 Task: Open Card Operations Management Review in Board Customer Advocacy to Workspace Business Intelligence and Analytics and add a team member Softage.4@softage.net, a label Blue, a checklist Athletic Training, an attachment from your google drive, a color Blue and finally, add a card description 'Research and develop new service offering pricing strategy' and a comment 'We should approach this task with a sense of ownership and personal responsibility for its success.'. Add a start date 'Jan 08, 1900' with a due date 'Jan 15, 1900'
Action: Mouse moved to (64, 323)
Screenshot: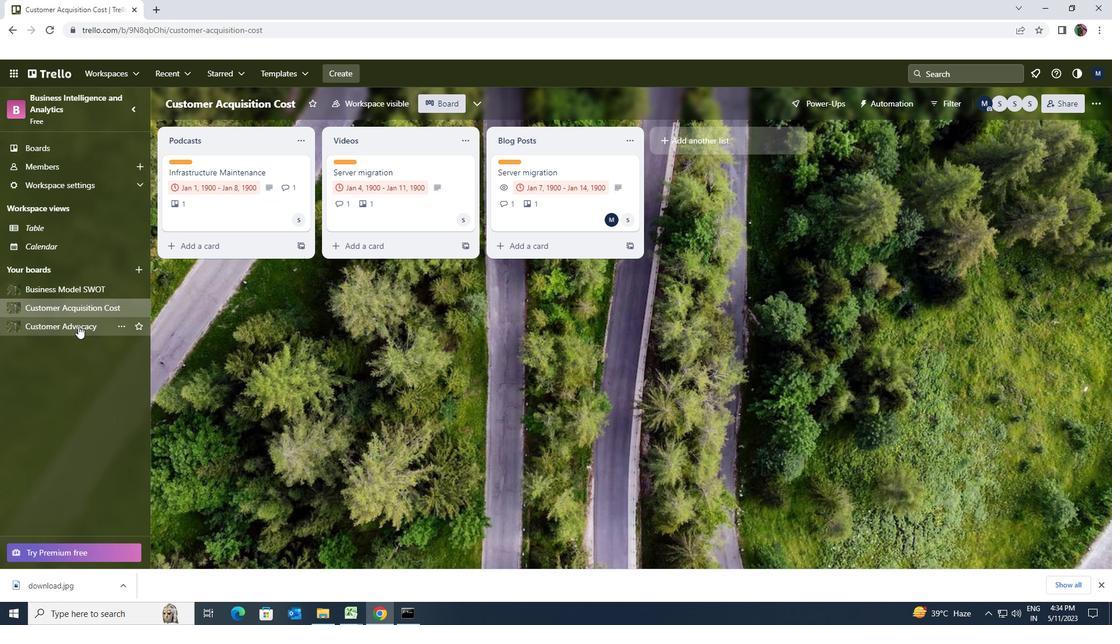 
Action: Mouse pressed left at (64, 323)
Screenshot: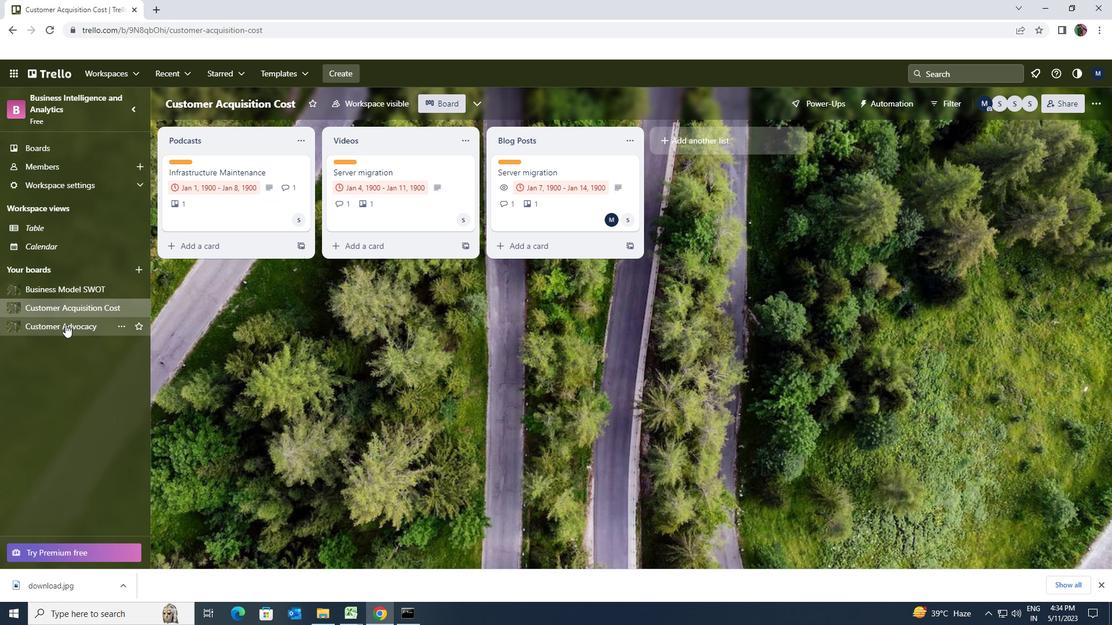 
Action: Mouse moved to (549, 163)
Screenshot: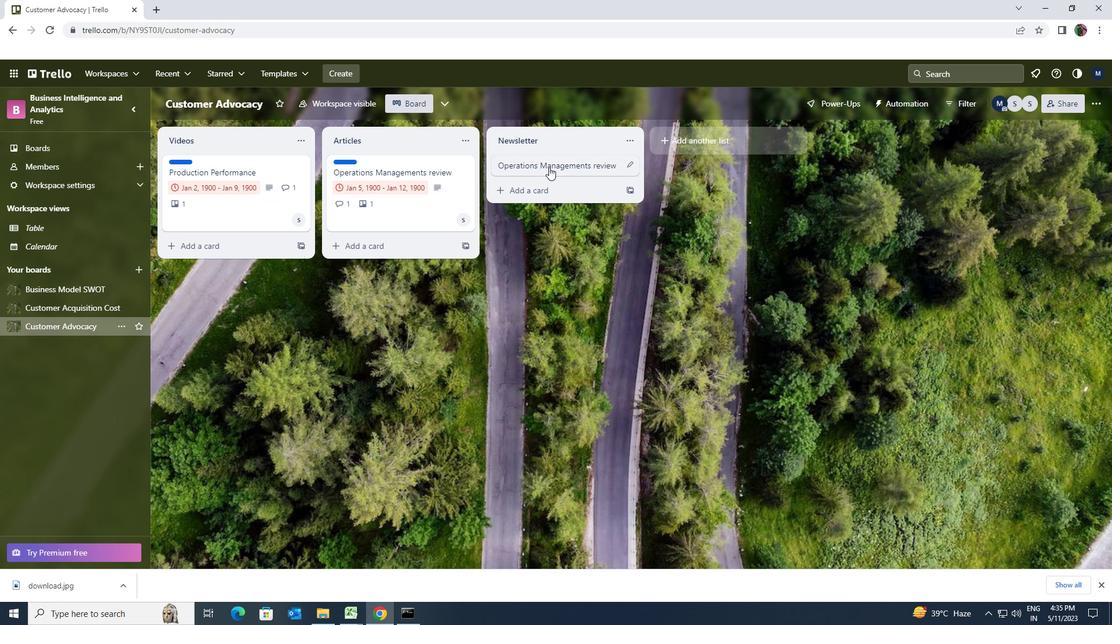 
Action: Mouse pressed left at (549, 163)
Screenshot: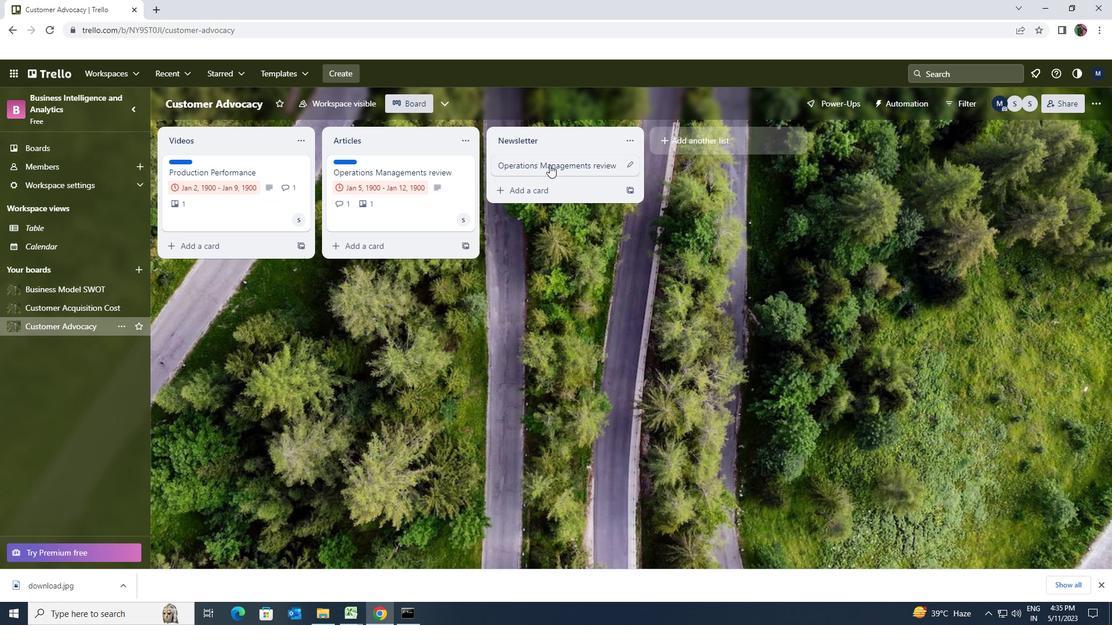 
Action: Mouse moved to (550, 165)
Screenshot: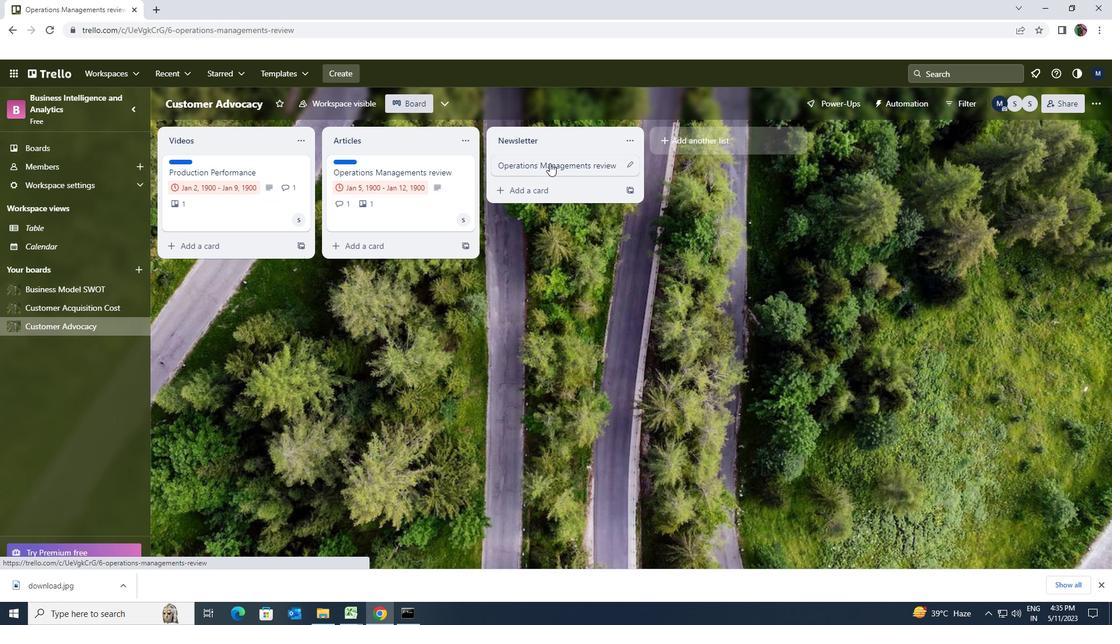 
Action: Mouse pressed left at (550, 165)
Screenshot: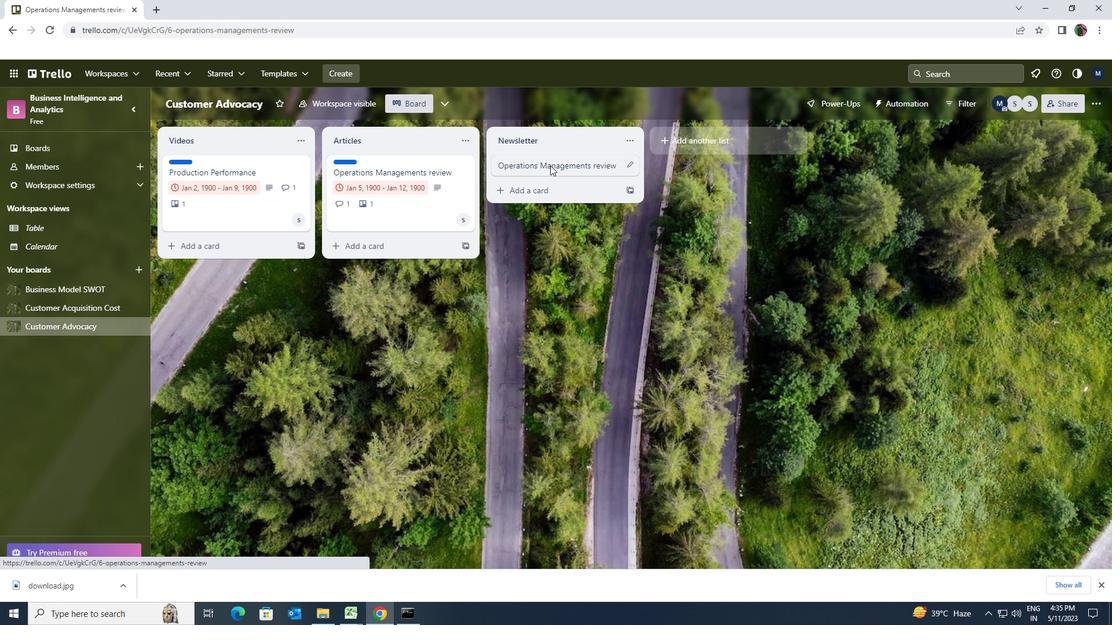 
Action: Mouse moved to (683, 204)
Screenshot: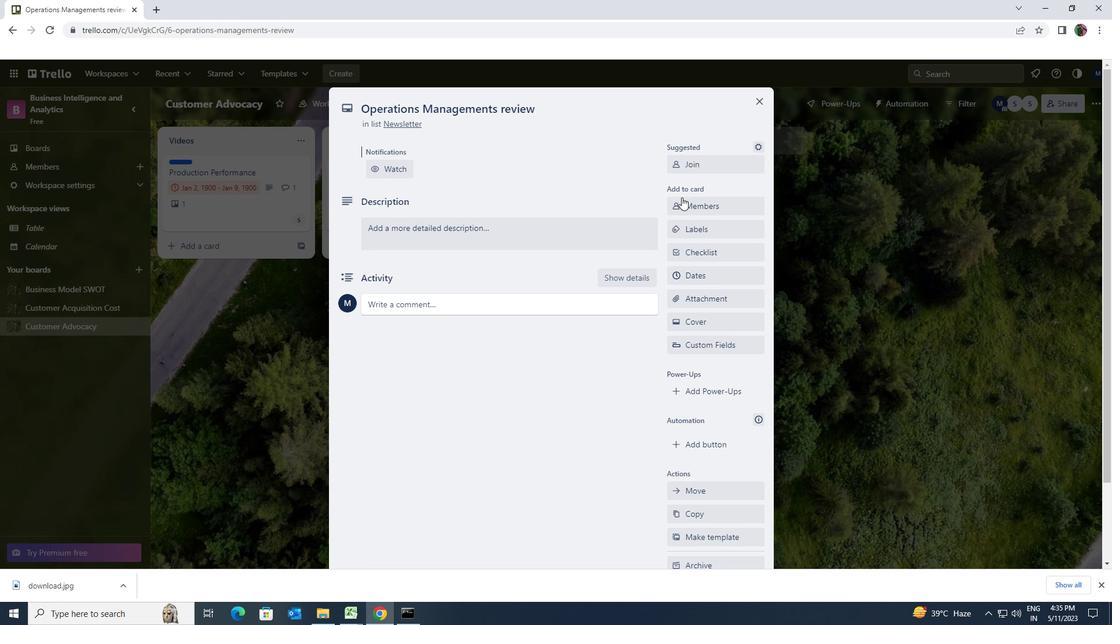 
Action: Mouse pressed left at (683, 204)
Screenshot: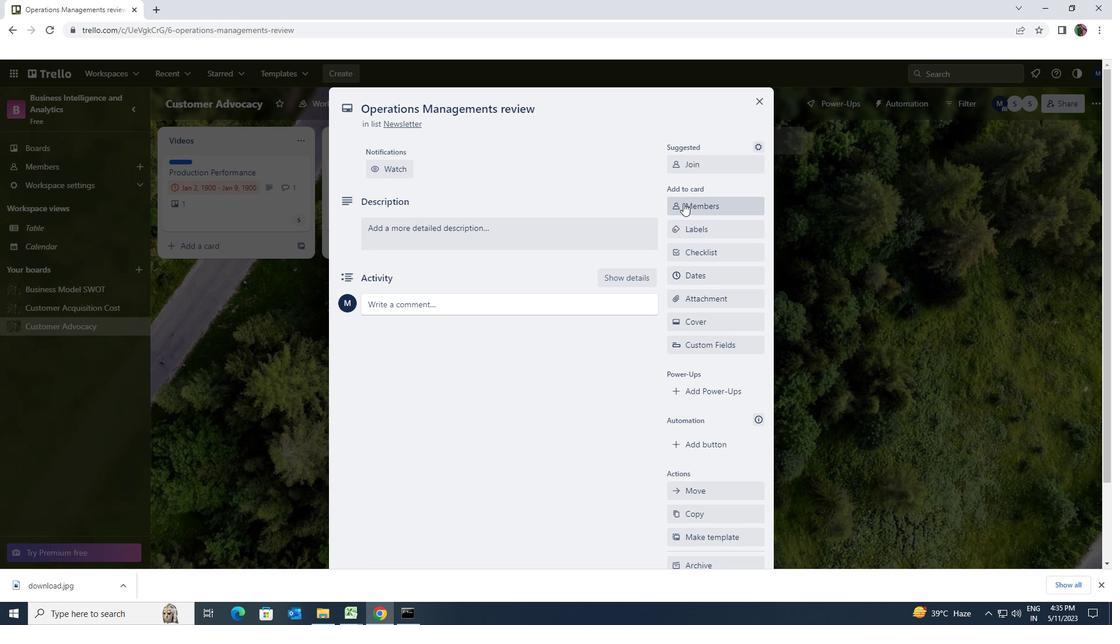 
Action: Mouse moved to (704, 258)
Screenshot: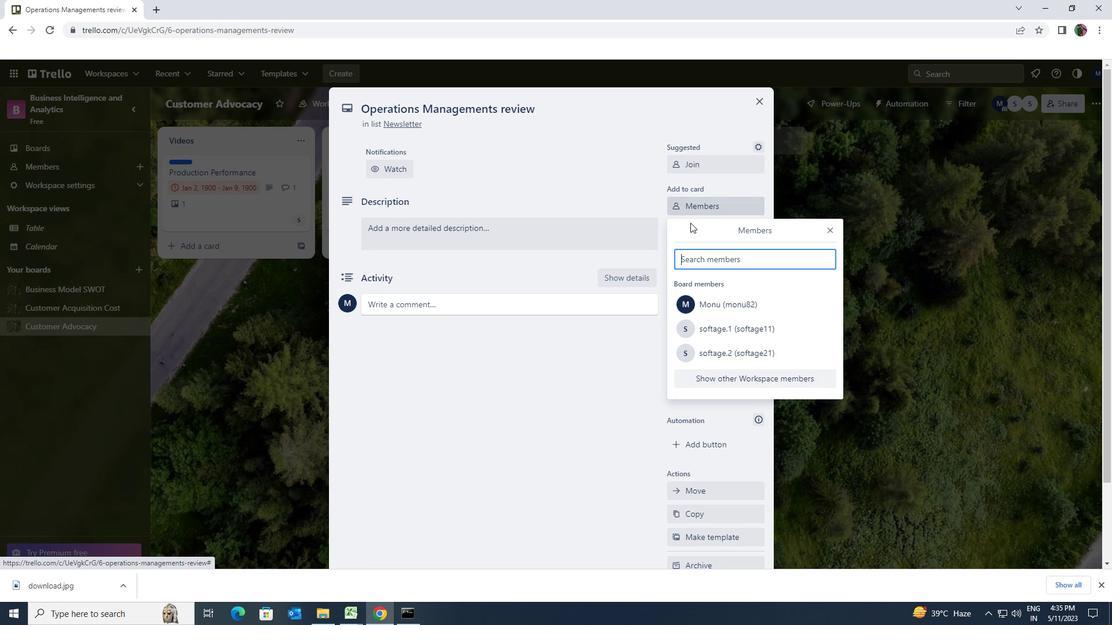 
Action: Mouse pressed left at (704, 258)
Screenshot: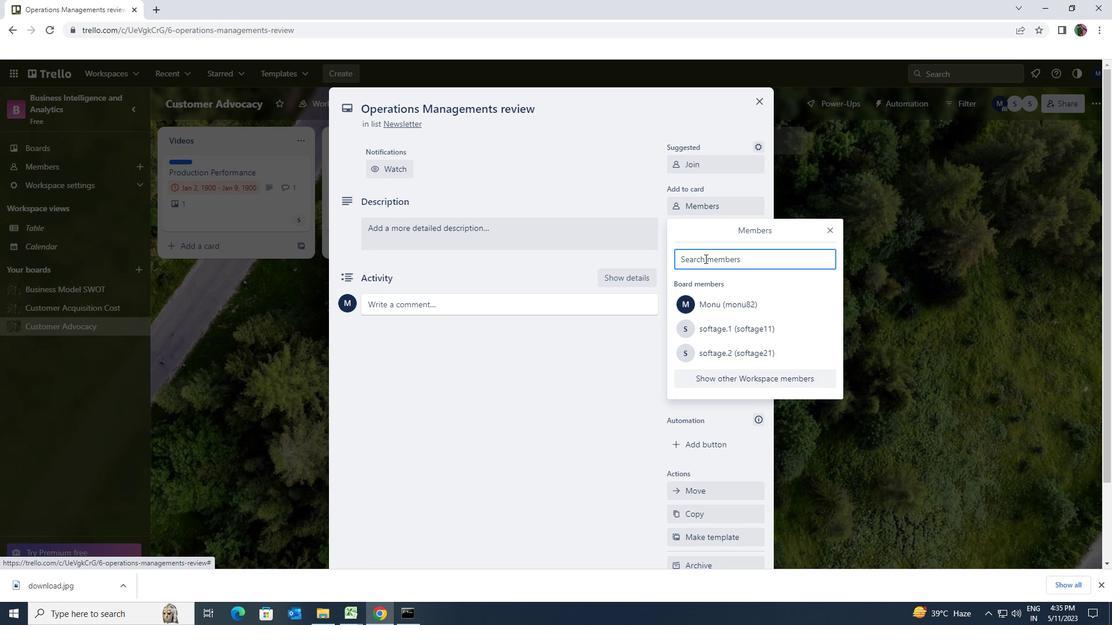 
Action: Key pressed softage.4<Key.shift>@SOFTAGE.NET
Screenshot: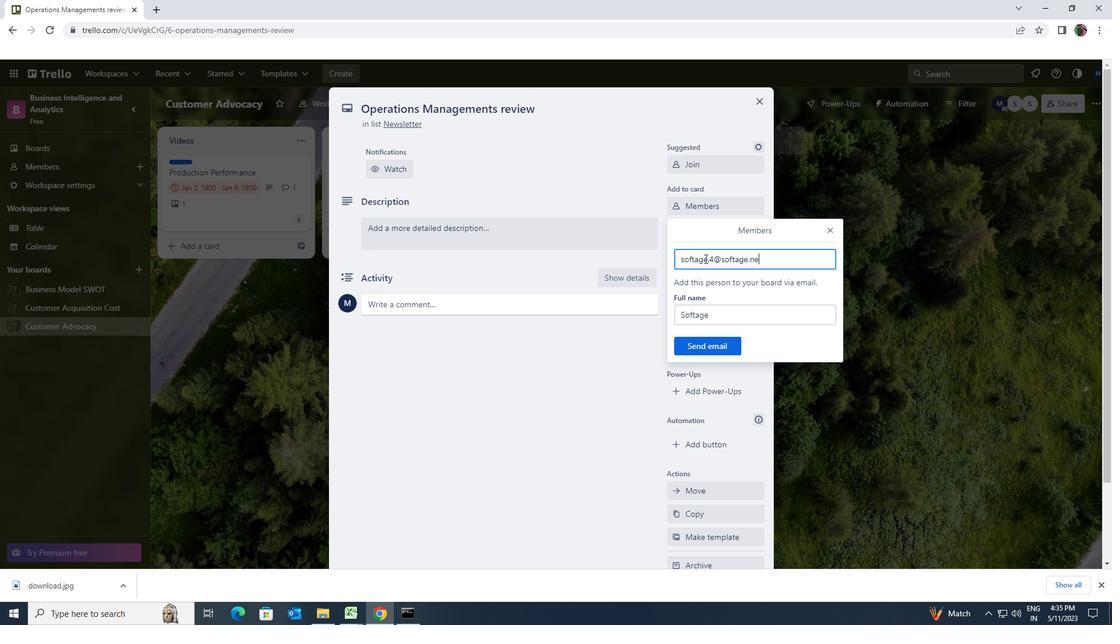 
Action: Mouse moved to (714, 340)
Screenshot: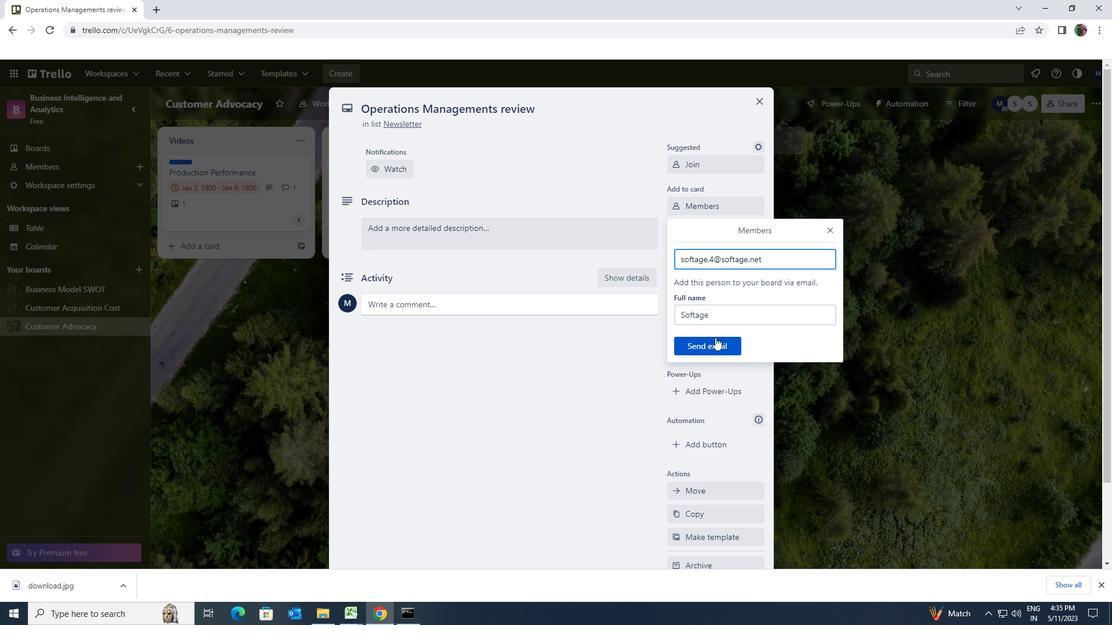 
Action: Mouse pressed left at (714, 340)
Screenshot: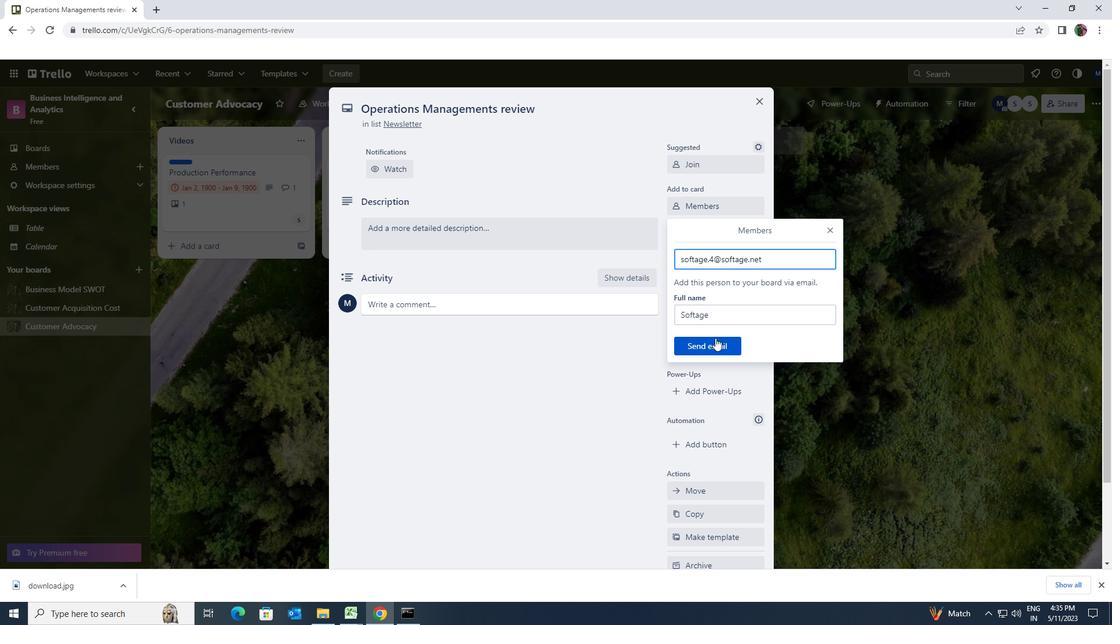 
Action: Mouse moved to (716, 225)
Screenshot: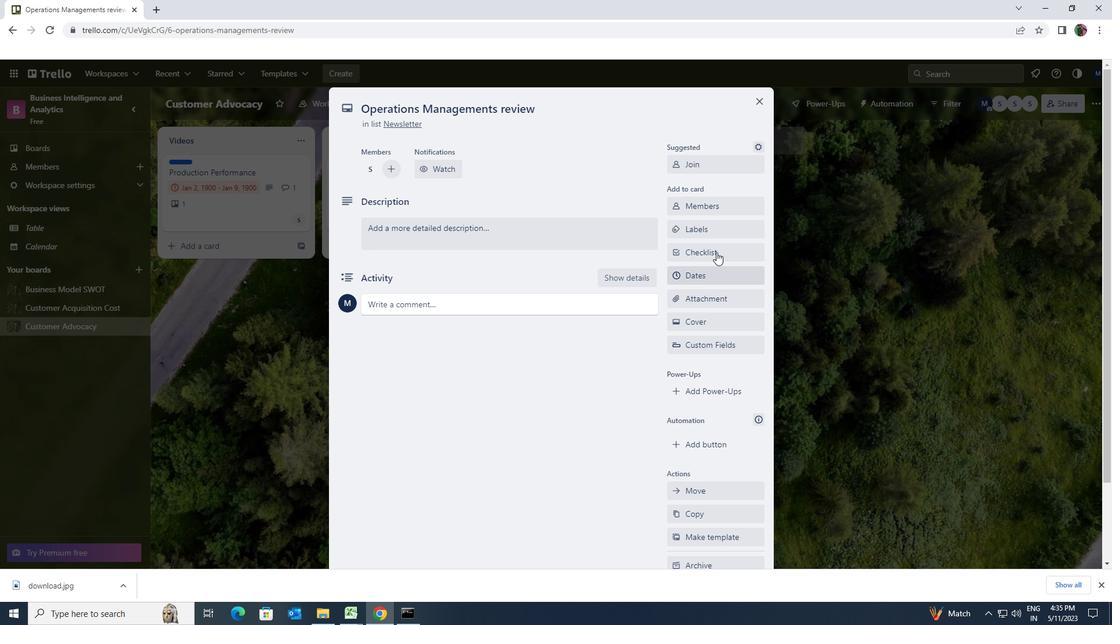 
Action: Mouse pressed left at (716, 225)
Screenshot: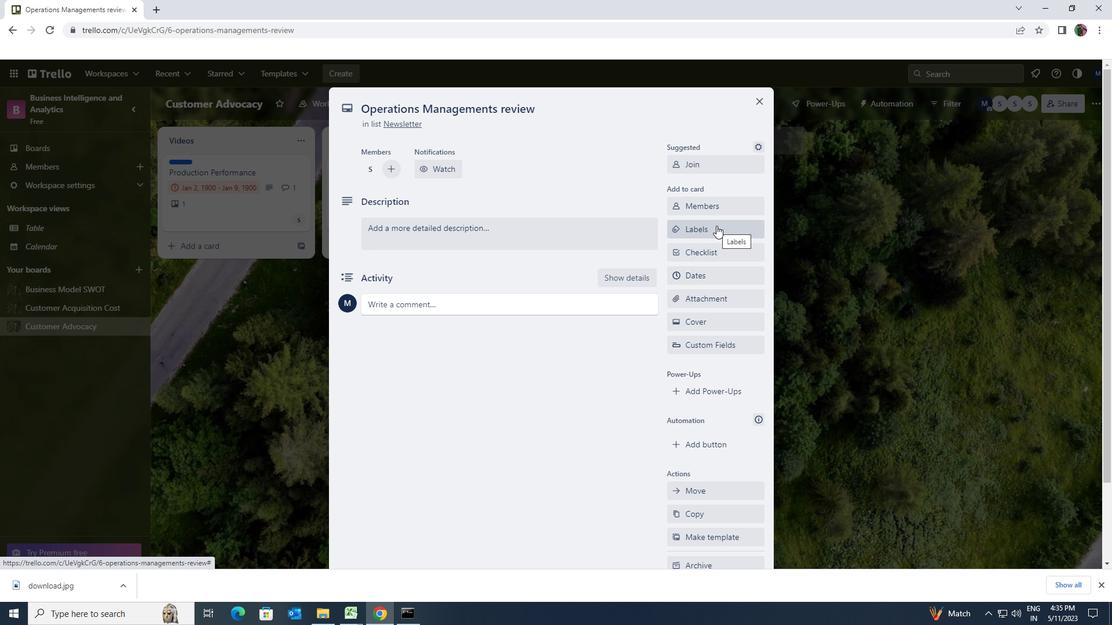 
Action: Mouse moved to (732, 469)
Screenshot: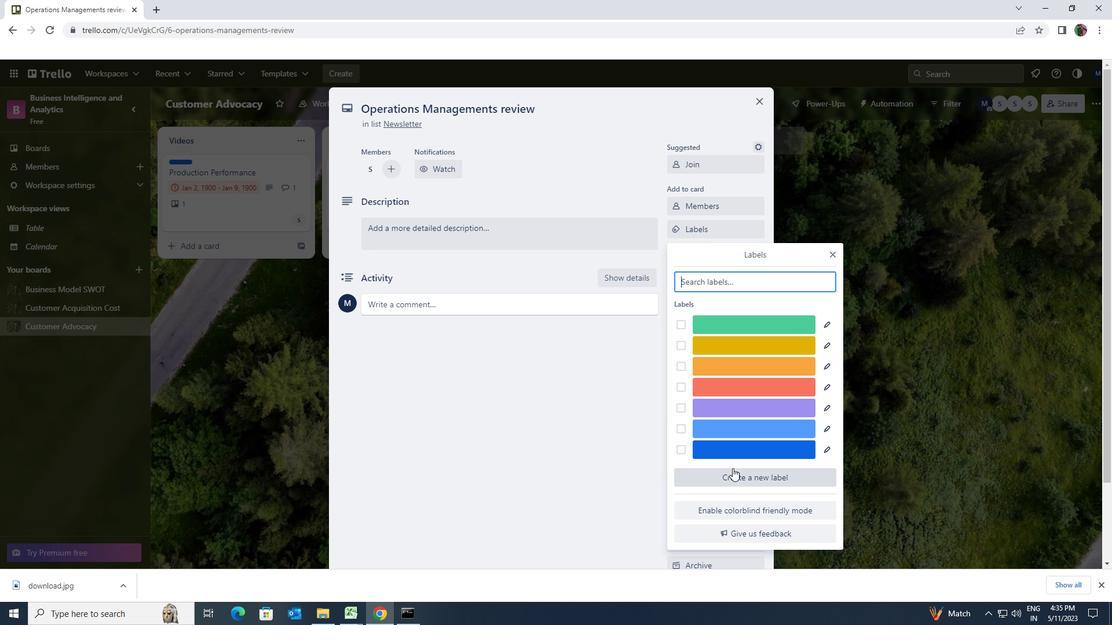 
Action: Mouse pressed left at (732, 469)
Screenshot: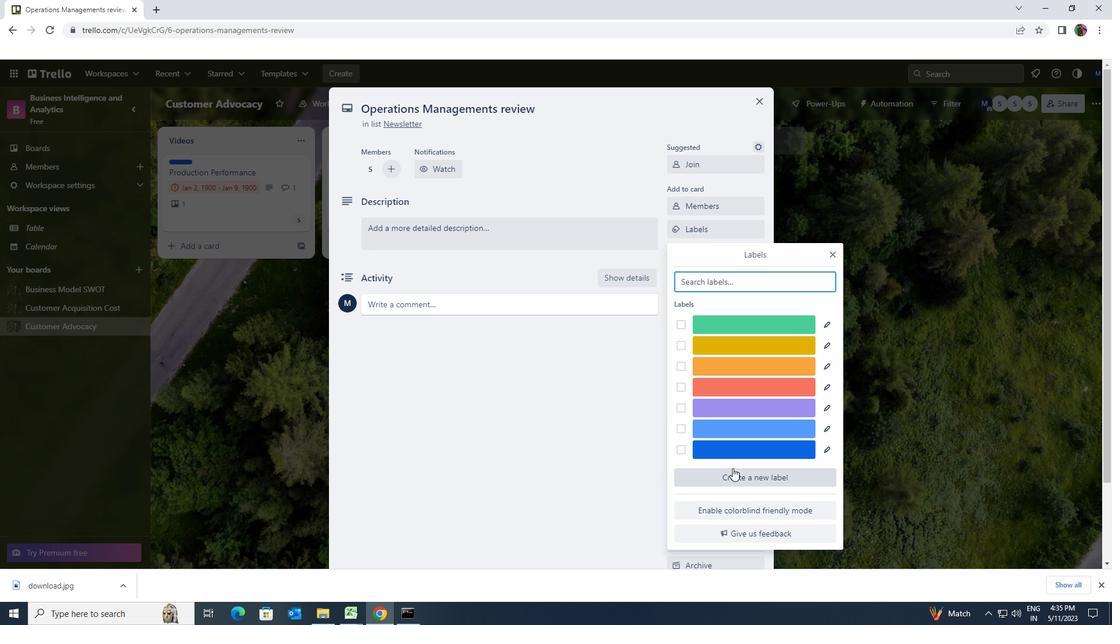 
Action: Mouse moved to (689, 350)
Screenshot: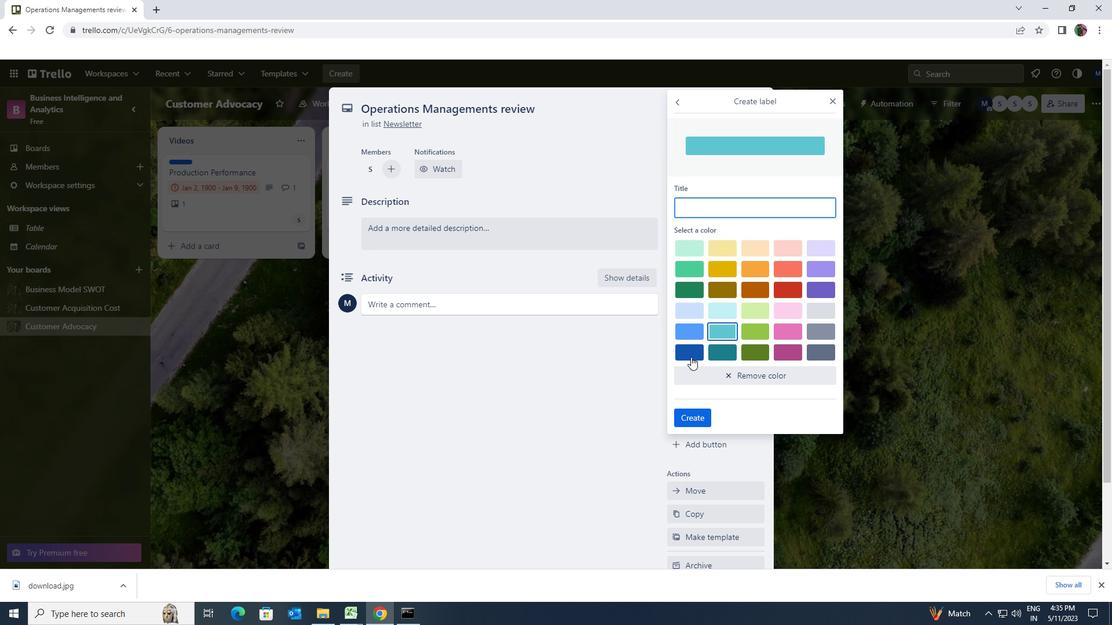 
Action: Mouse pressed left at (689, 350)
Screenshot: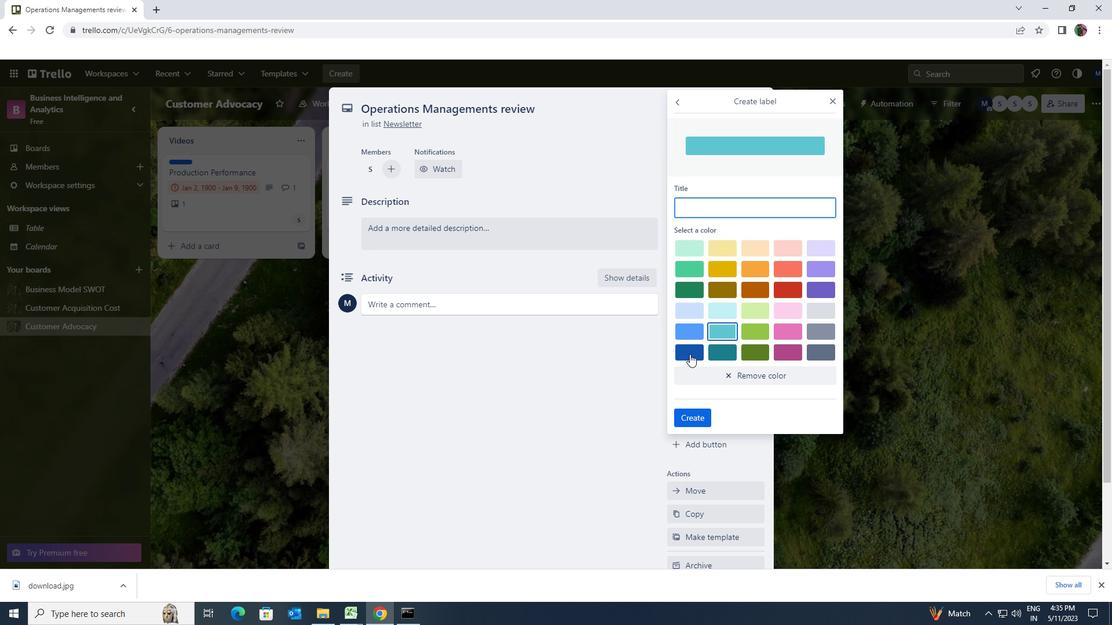 
Action: Mouse moved to (692, 415)
Screenshot: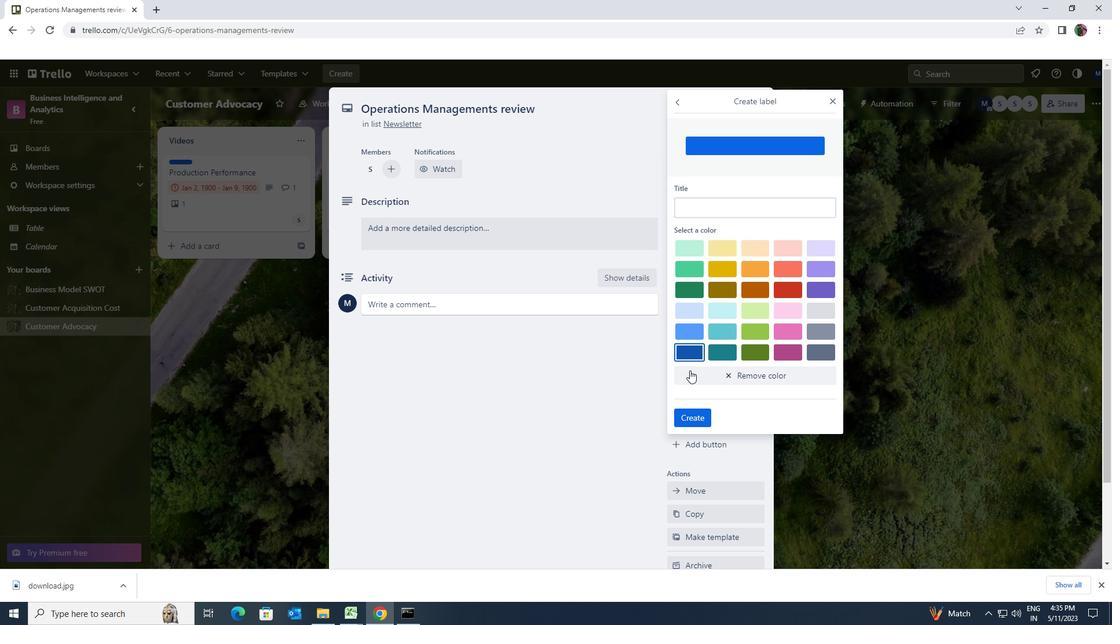 
Action: Mouse pressed left at (692, 415)
Screenshot: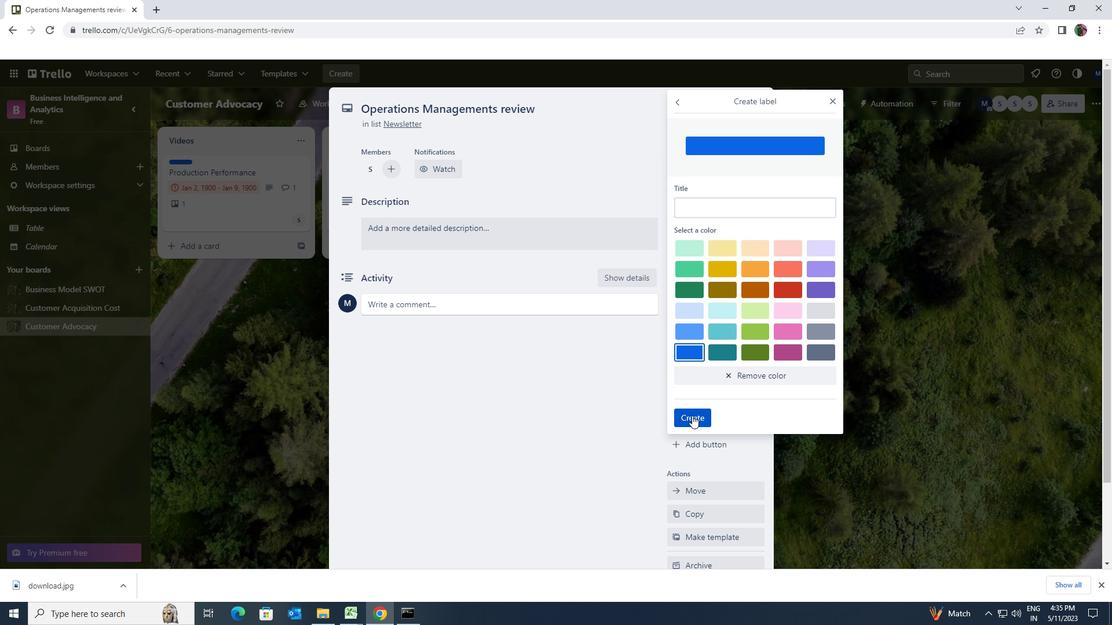 
Action: Mouse moved to (828, 251)
Screenshot: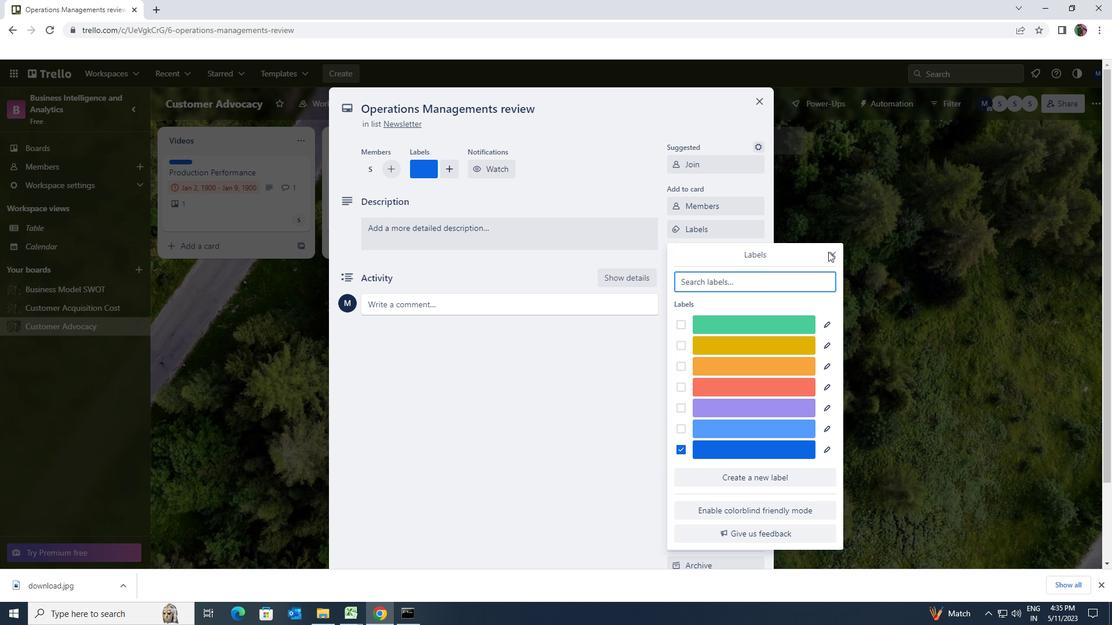 
Action: Mouse pressed left at (828, 251)
Screenshot: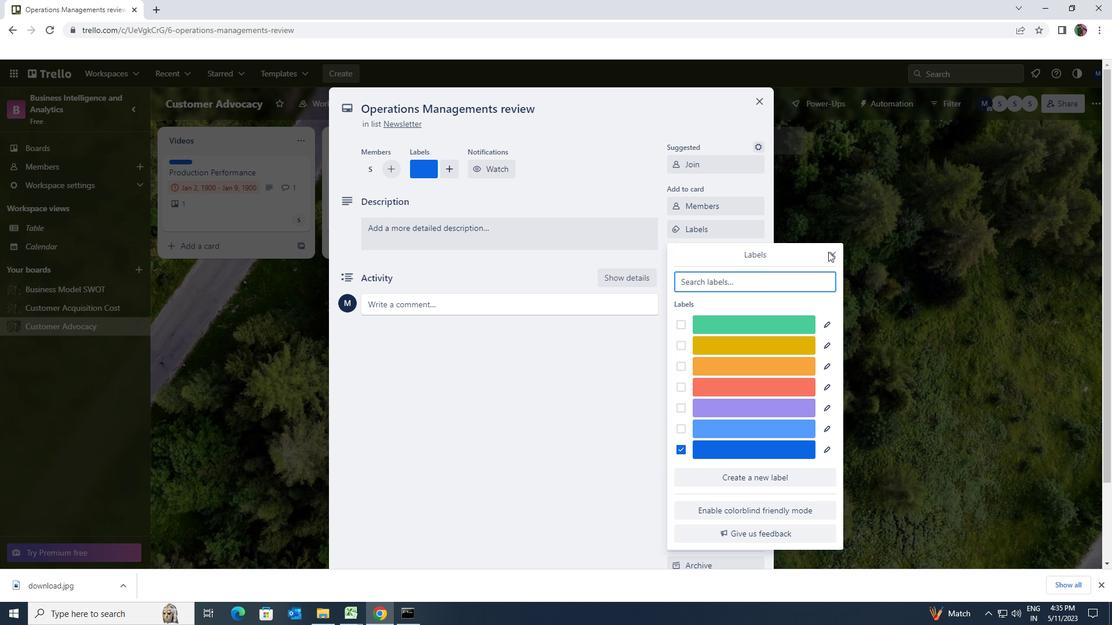 
Action: Mouse moved to (829, 256)
Screenshot: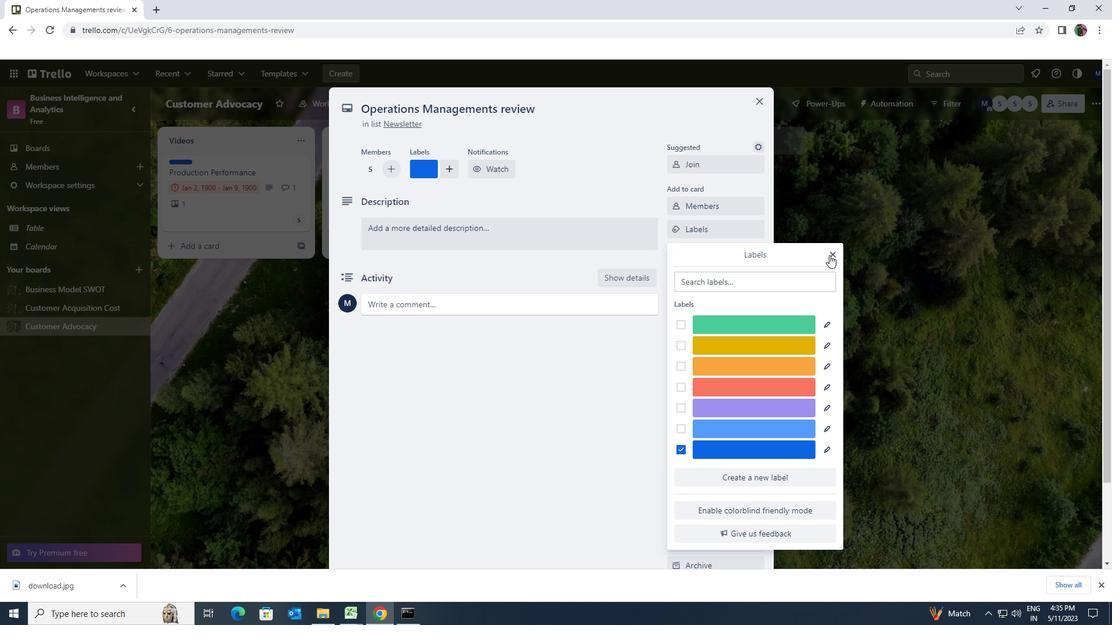 
Action: Mouse pressed left at (829, 256)
Screenshot: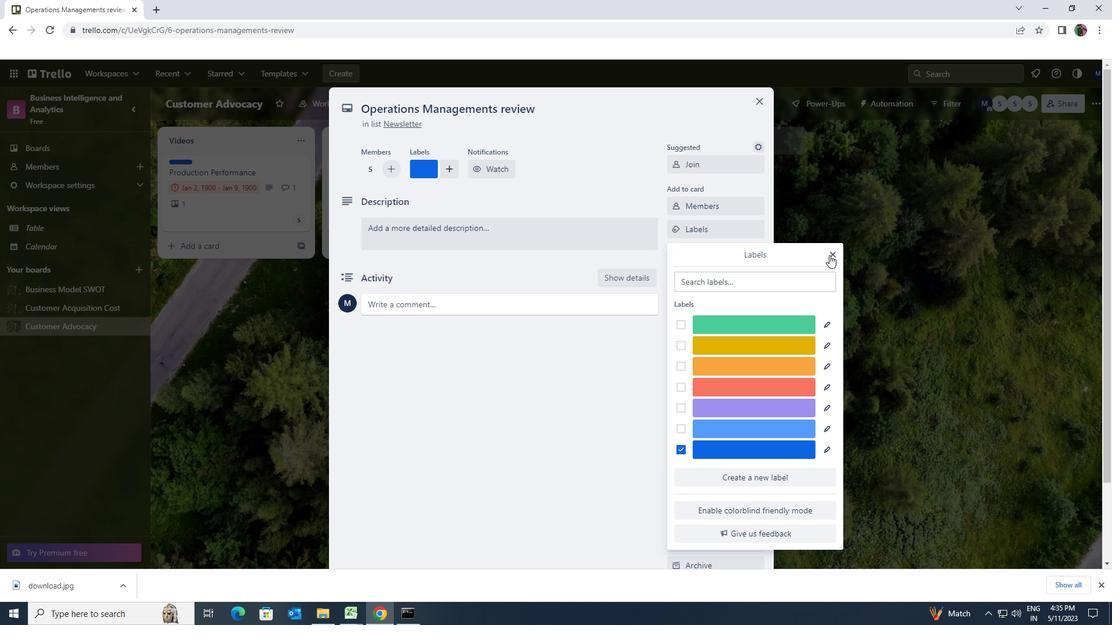 
Action: Mouse moved to (746, 253)
Screenshot: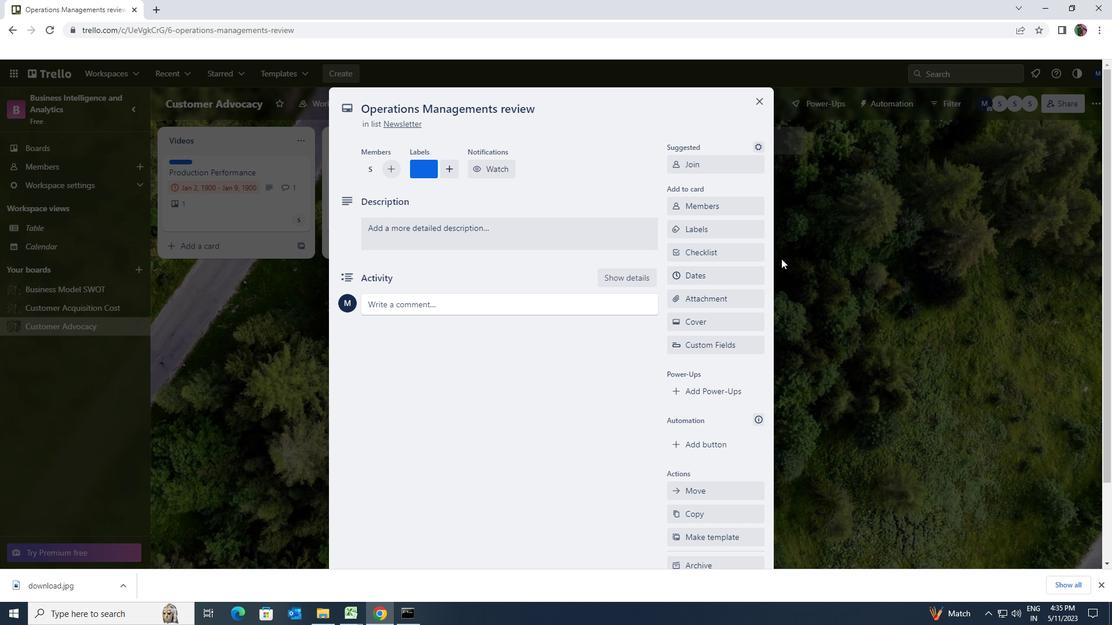 
Action: Mouse pressed left at (746, 253)
Screenshot: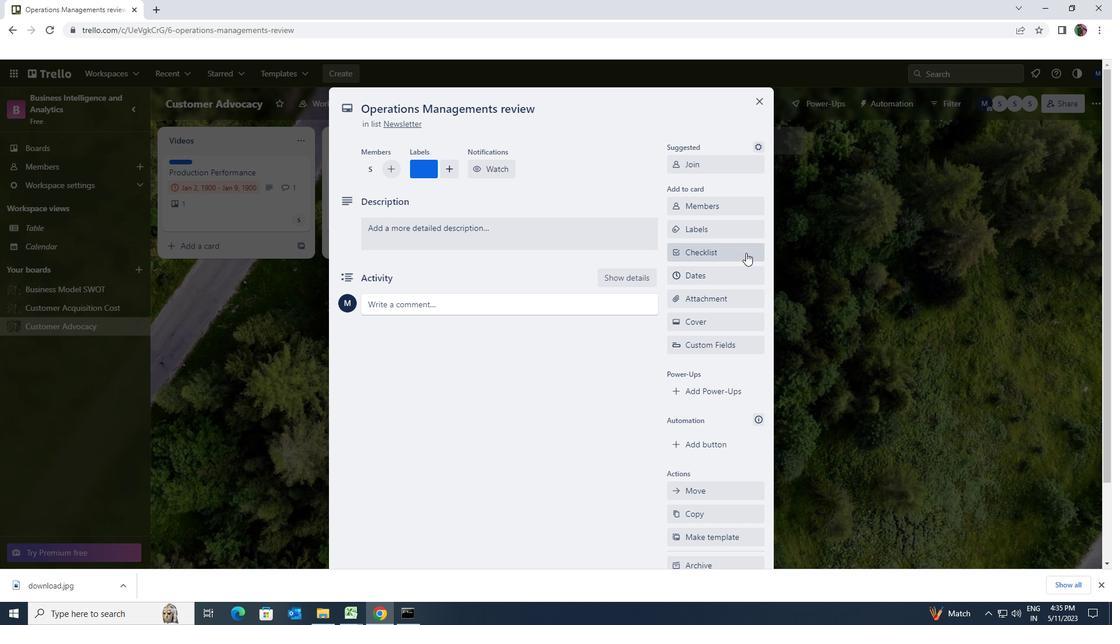 
Action: Key pressed <Key.shift><Key.shift>ATHLETIC<Key.space><Key.shift>TRAINING
Screenshot: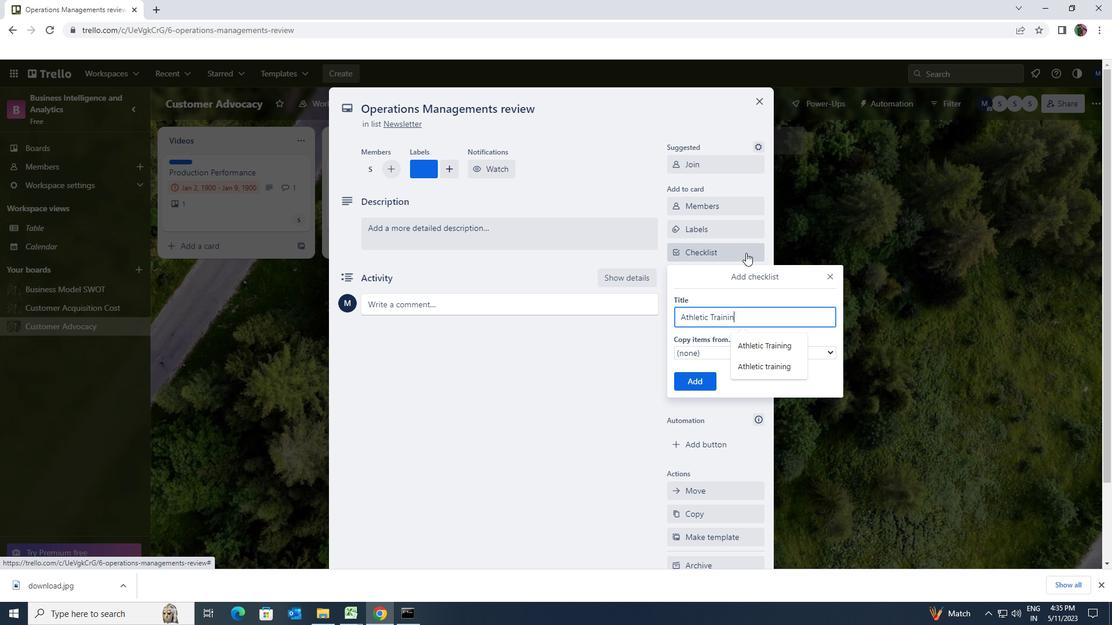 
Action: Mouse moved to (702, 373)
Screenshot: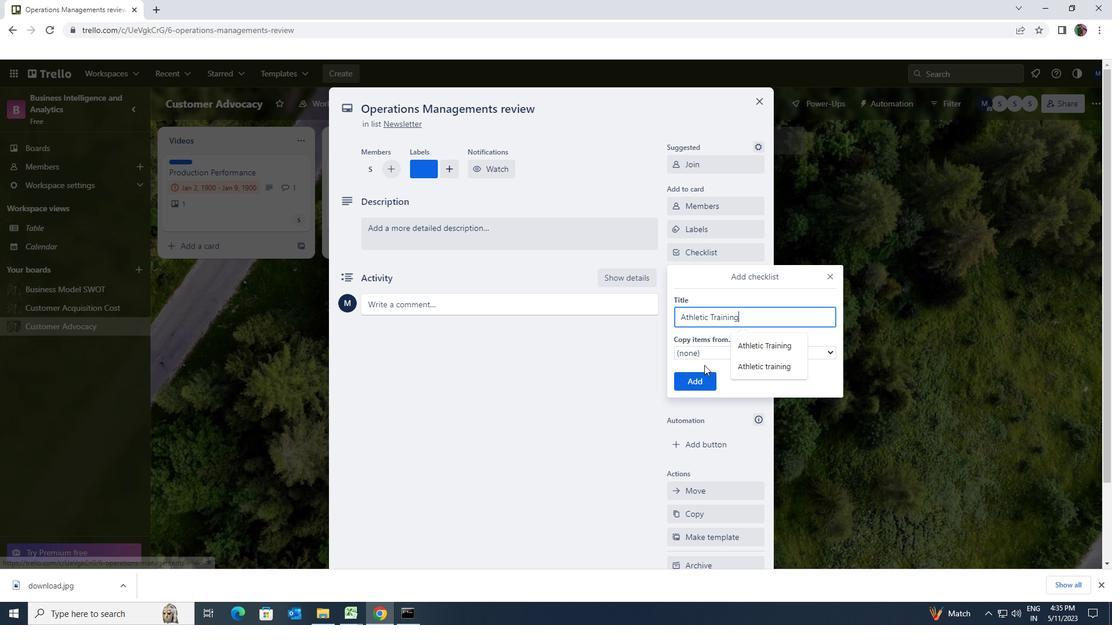 
Action: Mouse pressed left at (702, 373)
Screenshot: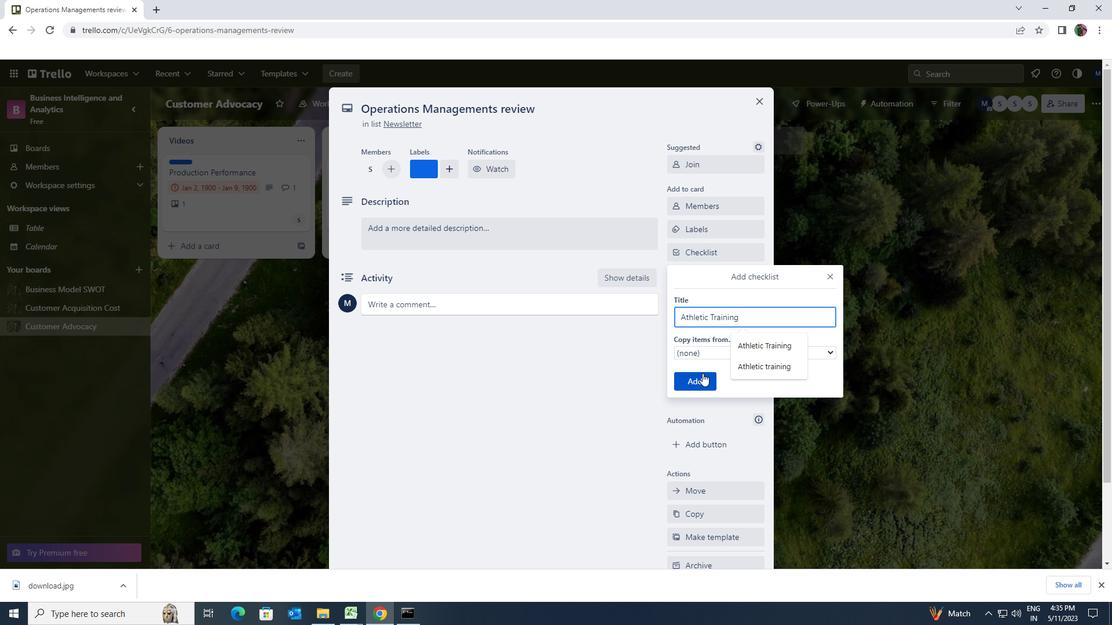 
Action: Mouse moved to (713, 298)
Screenshot: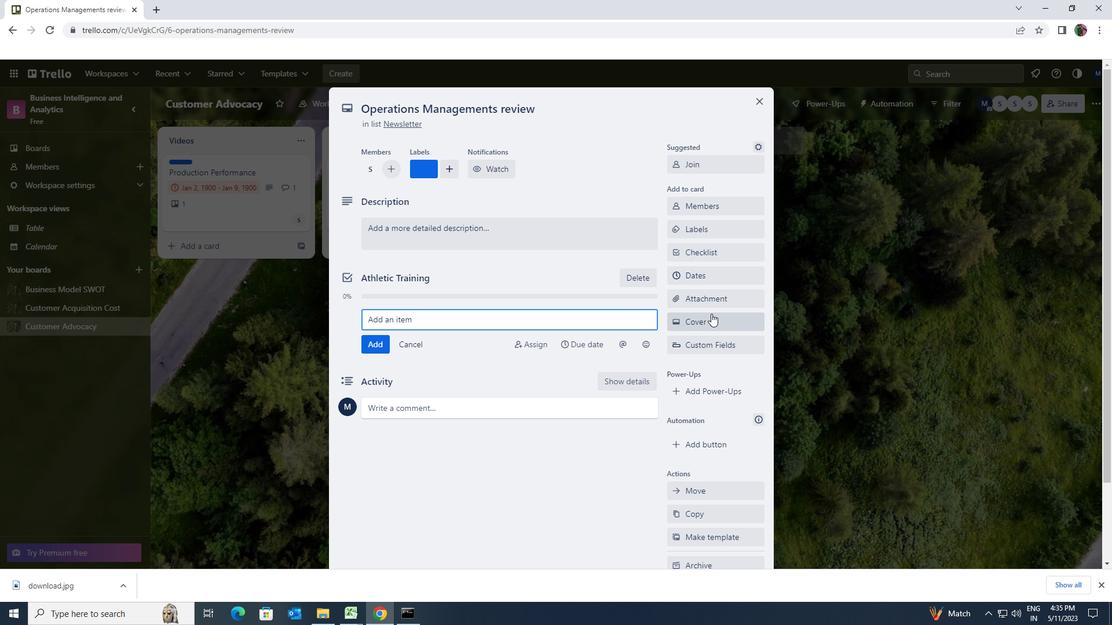 
Action: Mouse pressed left at (713, 298)
Screenshot: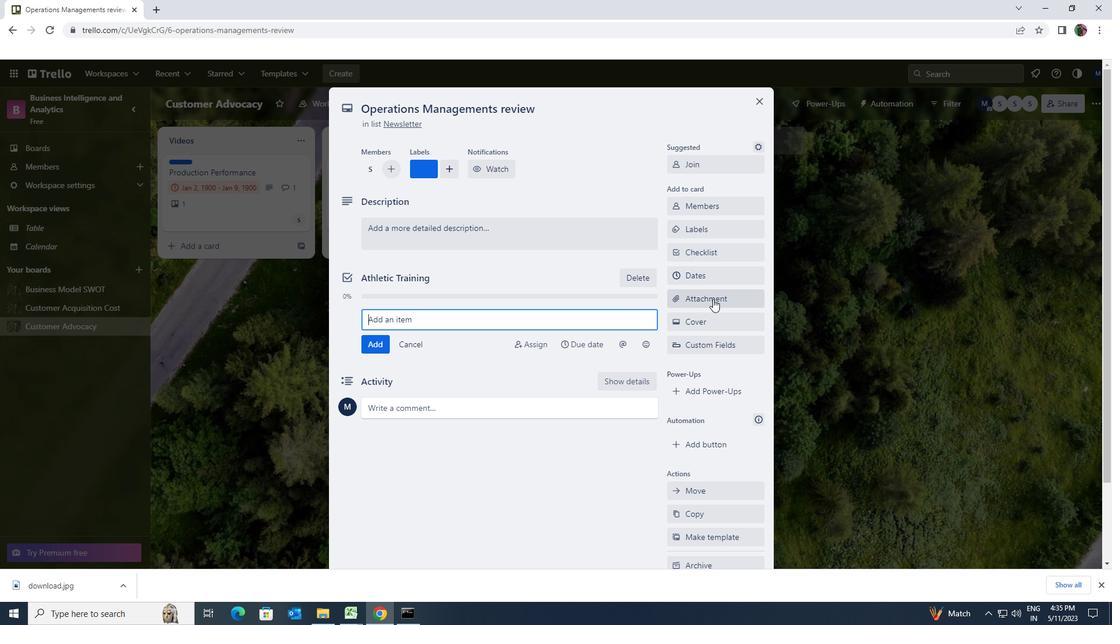 
Action: Mouse moved to (695, 393)
Screenshot: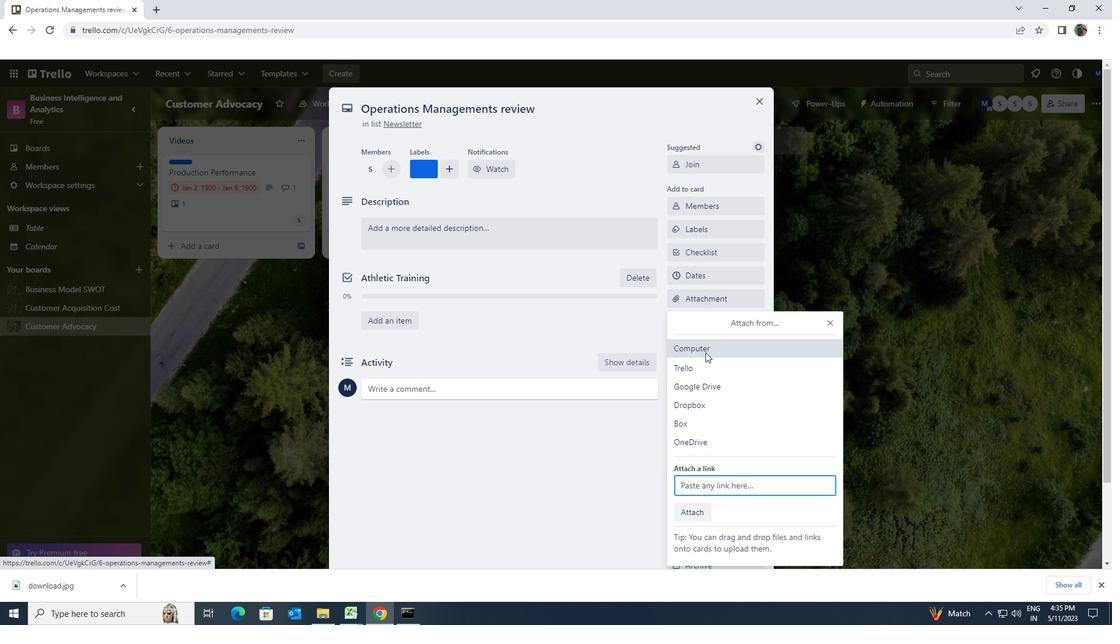 
Action: Mouse pressed left at (695, 393)
Screenshot: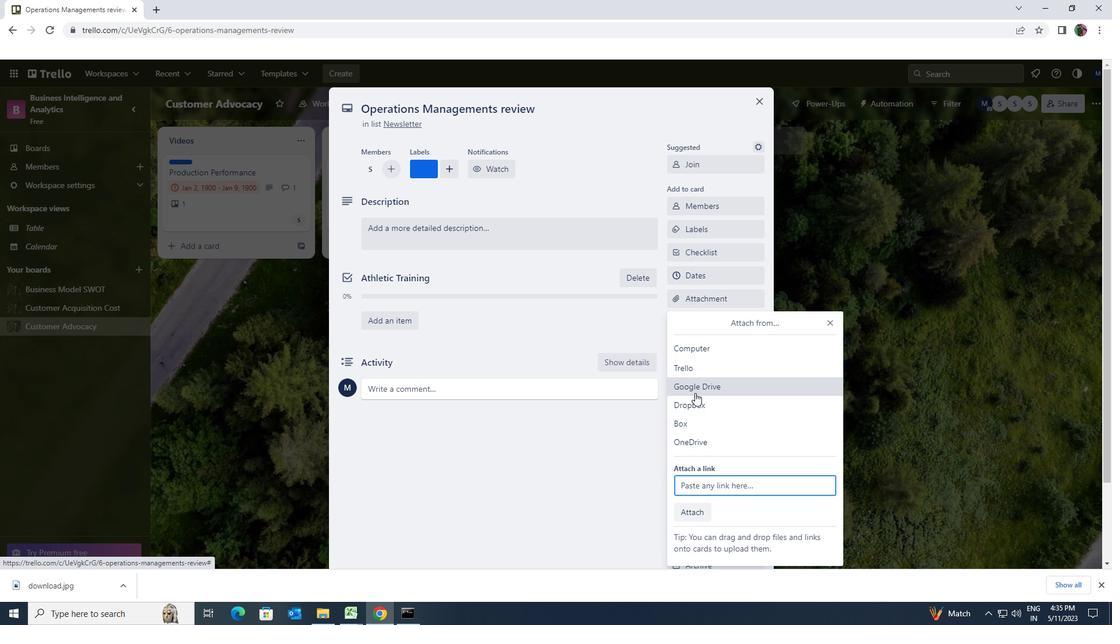 
Action: Mouse moved to (592, 401)
Screenshot: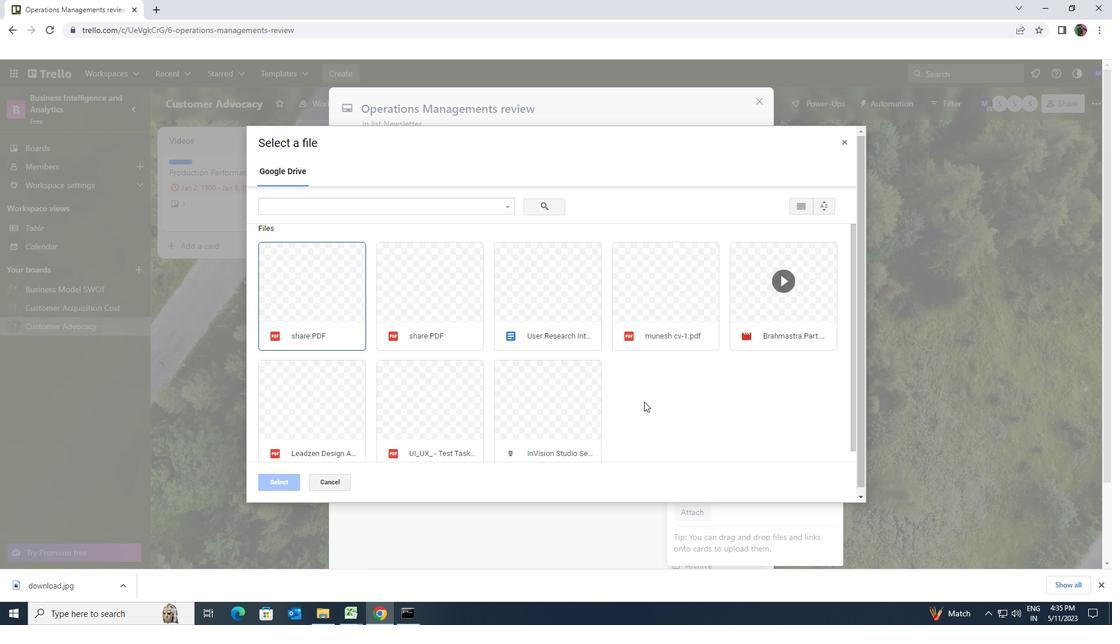 
Action: Mouse pressed left at (592, 401)
Screenshot: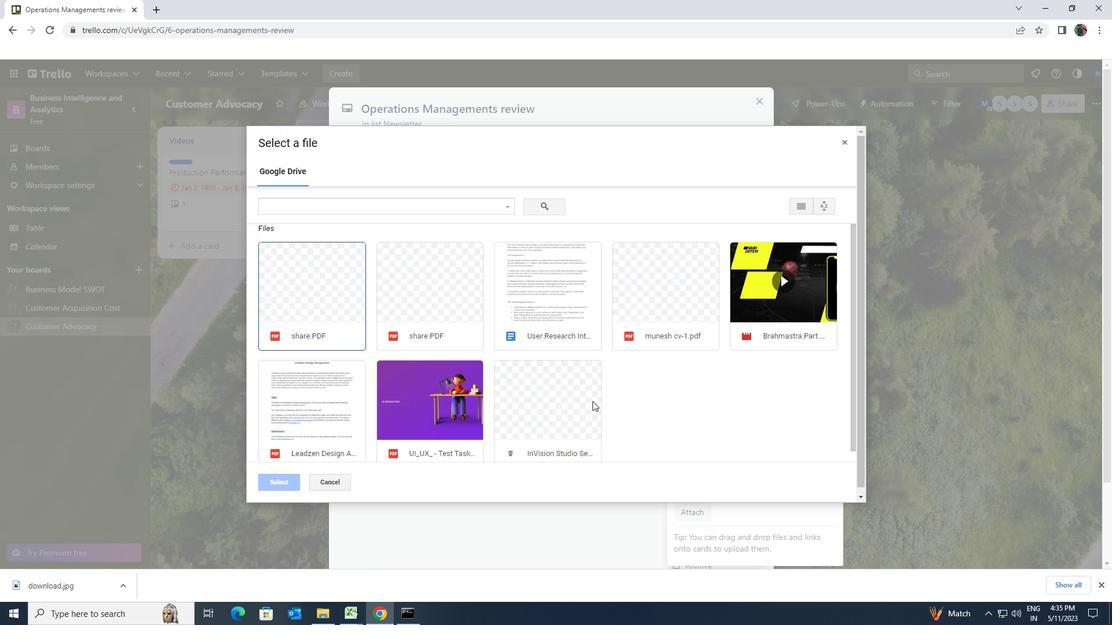 
Action: Mouse moved to (262, 481)
Screenshot: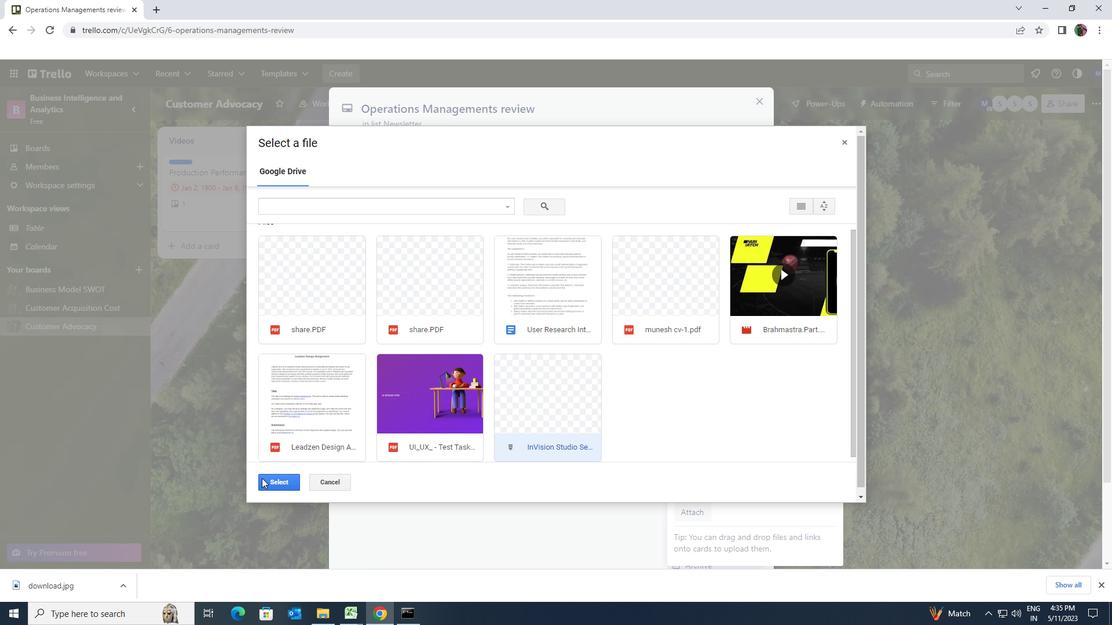 
Action: Mouse pressed left at (262, 481)
Screenshot: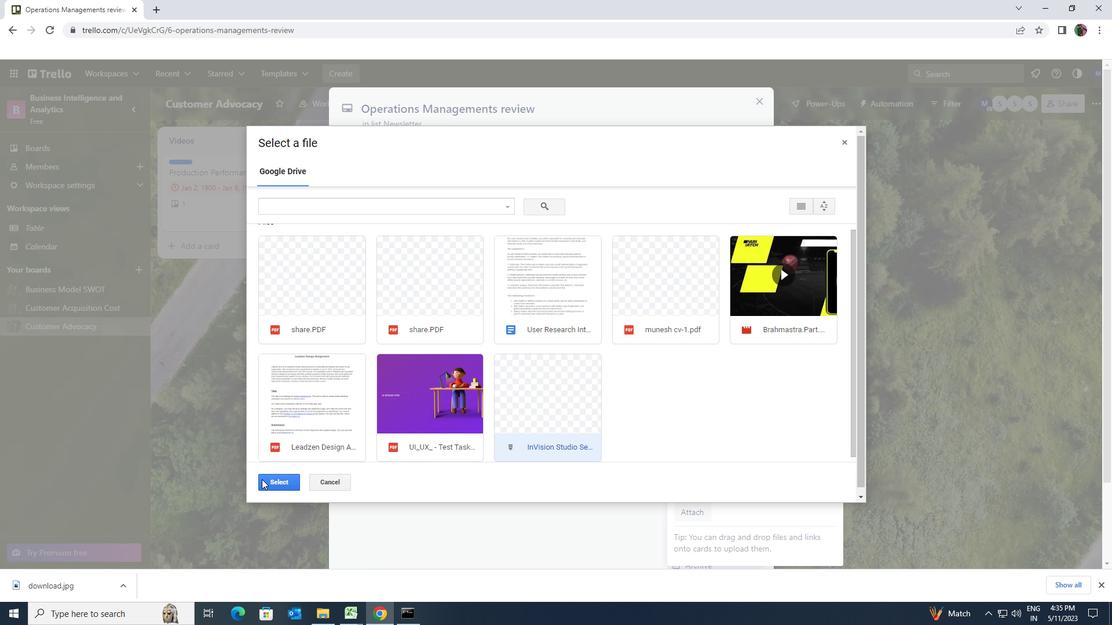 
Action: Mouse moved to (476, 233)
Screenshot: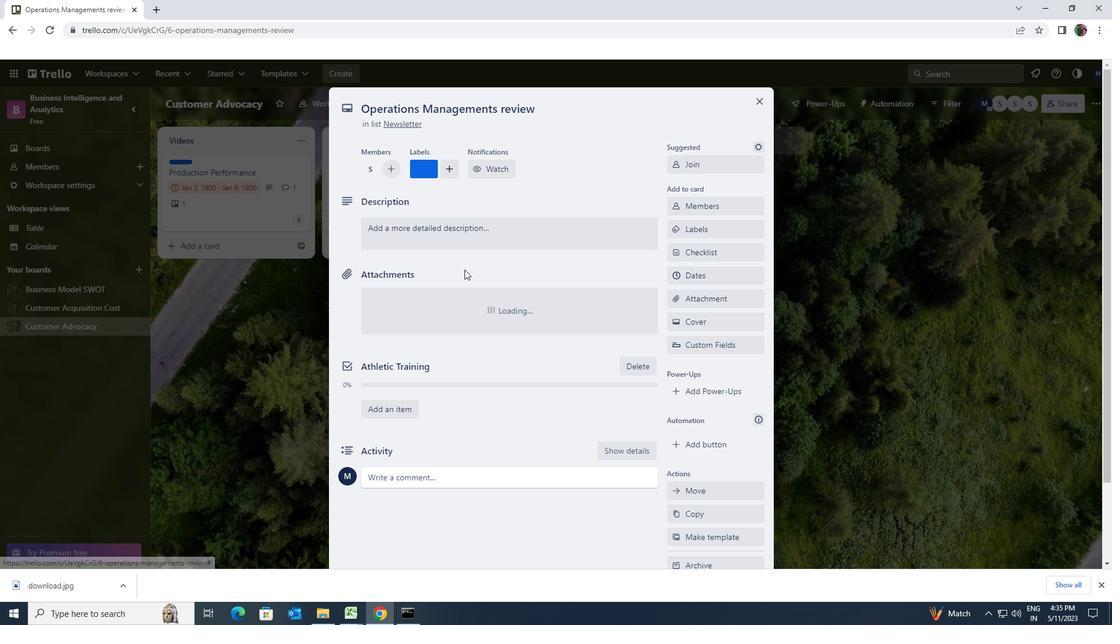 
Action: Mouse pressed left at (476, 233)
Screenshot: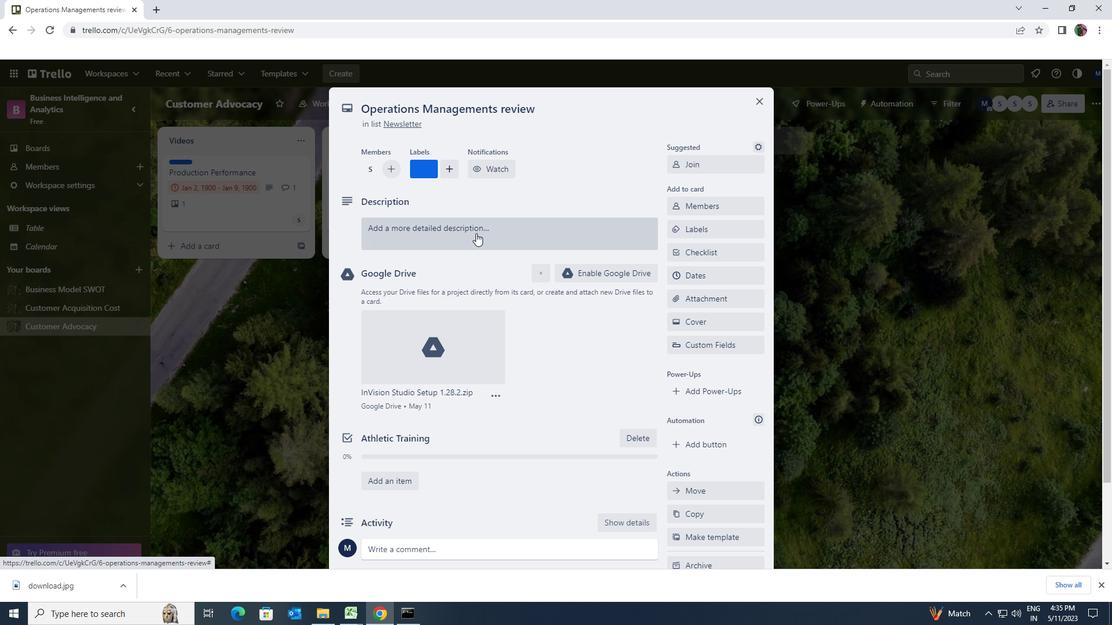 
Action: Key pressed <Key.shift>RESR<Key.backspace>EARCH<Key.space>
Screenshot: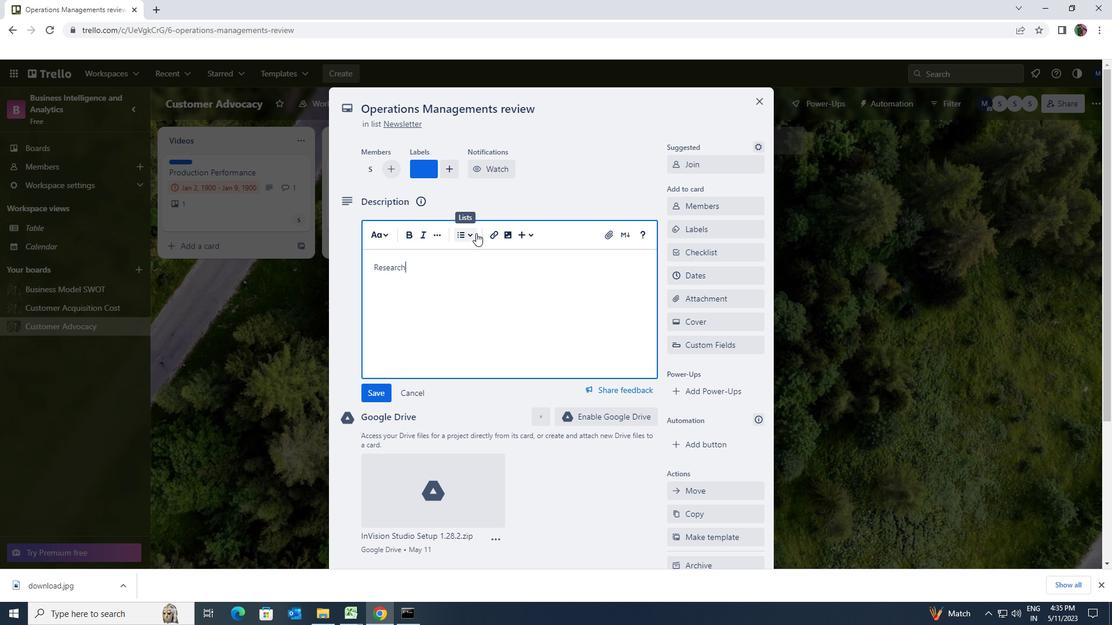 
Action: Mouse moved to (540, 187)
Screenshot: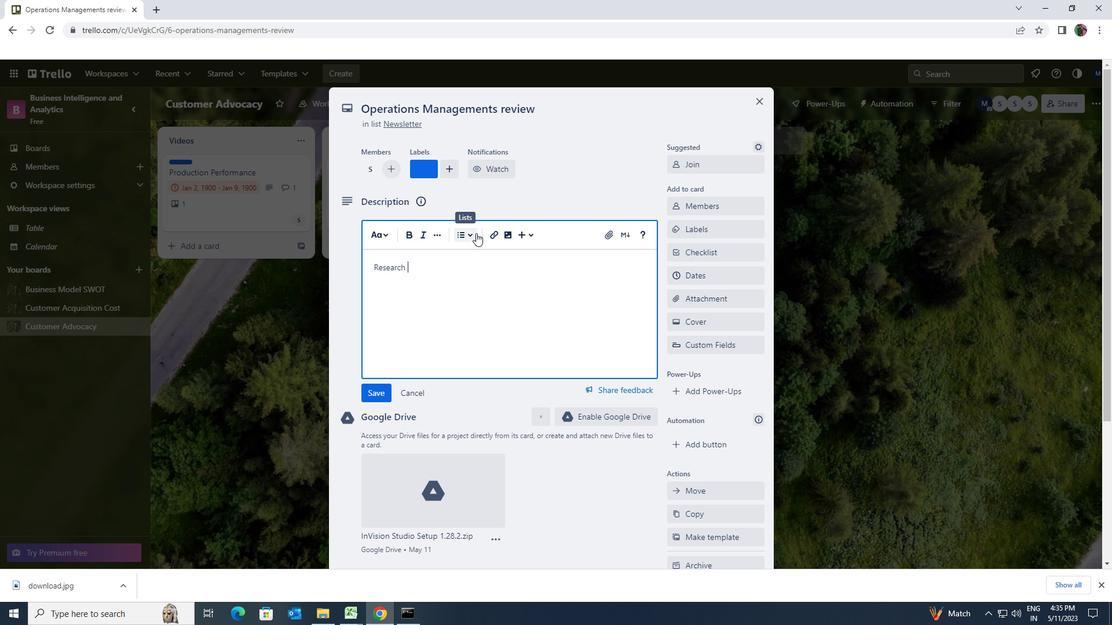 
Action: Key pressed AND<Key.space>DEVELOP<Key.space>NEW<Key.space>SERVICE<Key.space>OFFERING<Key.space>PRICING<Key.space>STRATEGT<Key.backspace>Y<Key.space>
Screenshot: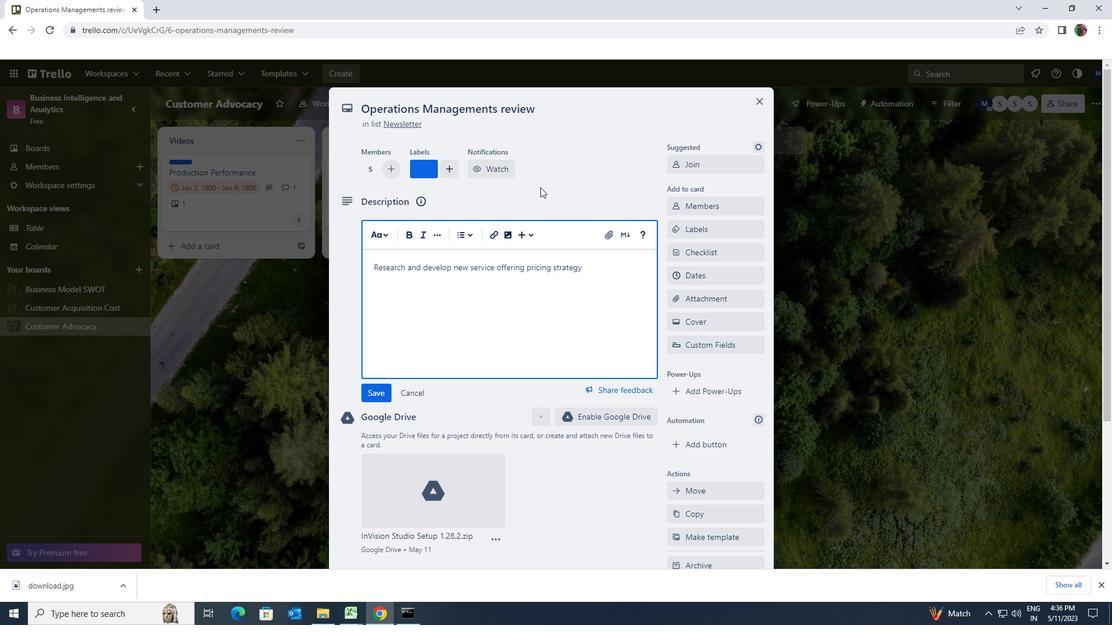 
Action: Mouse moved to (545, 184)
Screenshot: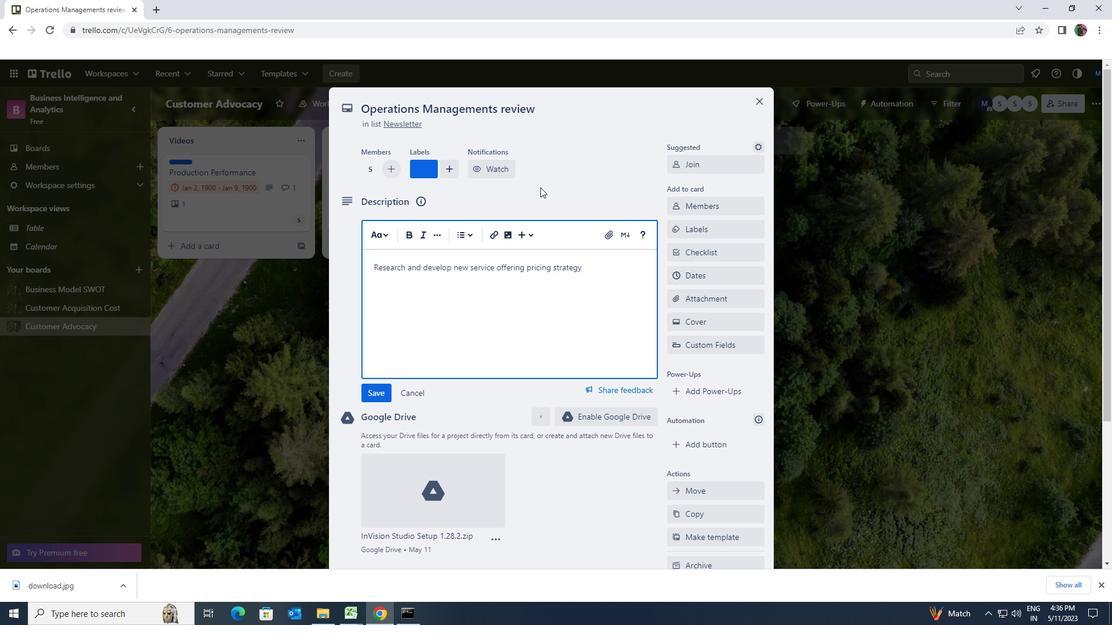 
Action: Mouse scrolled (545, 184) with delta (0, 0)
Screenshot: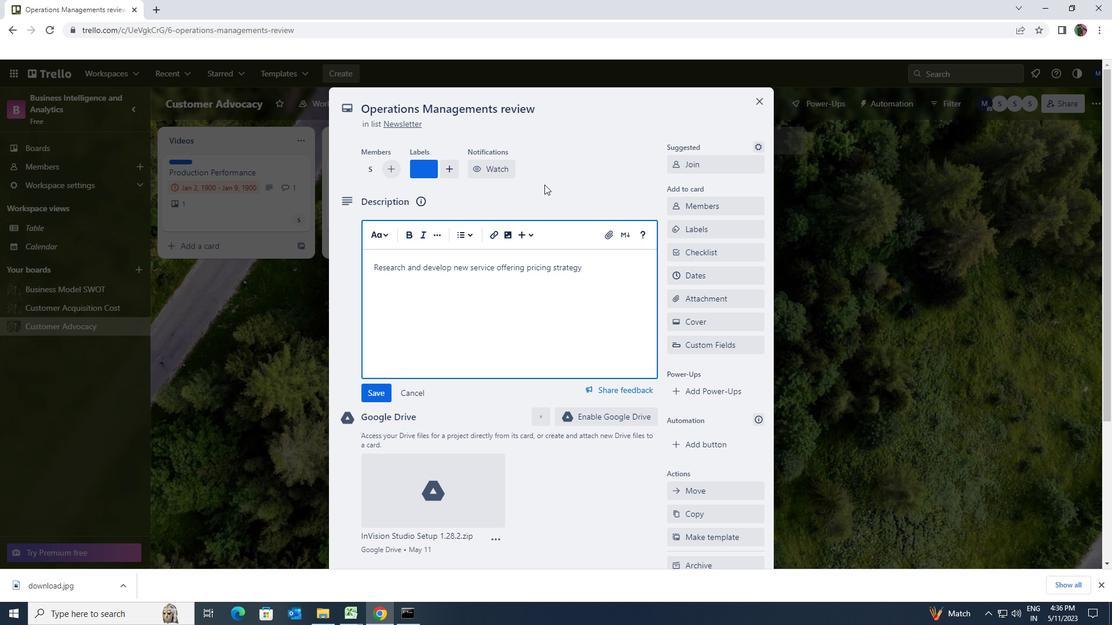
Action: Mouse moved to (389, 327)
Screenshot: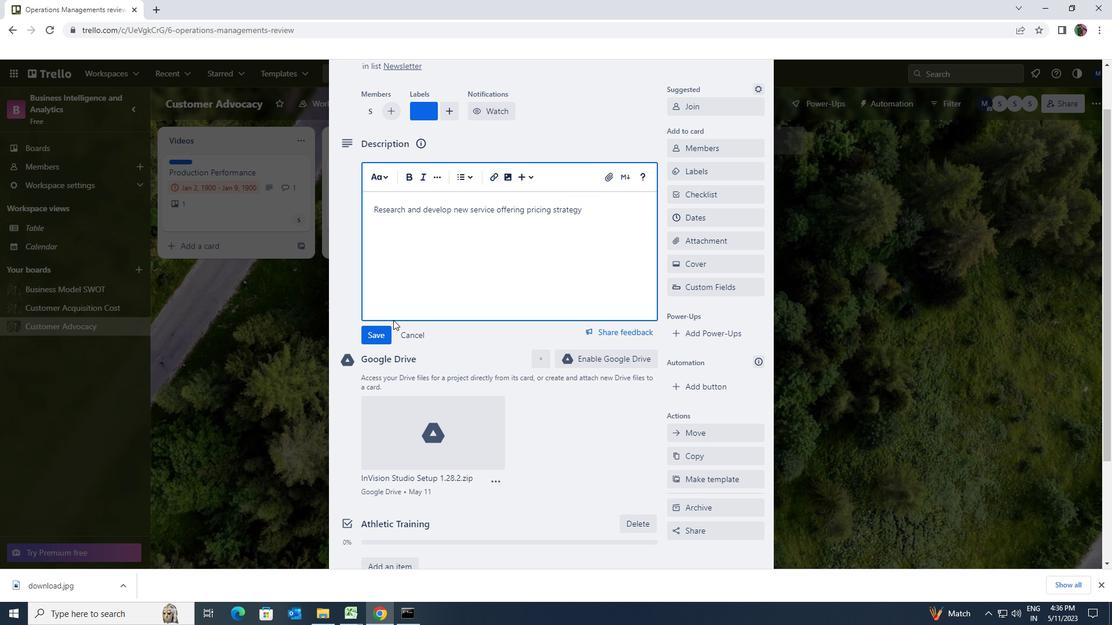 
Action: Mouse pressed left at (389, 327)
Screenshot: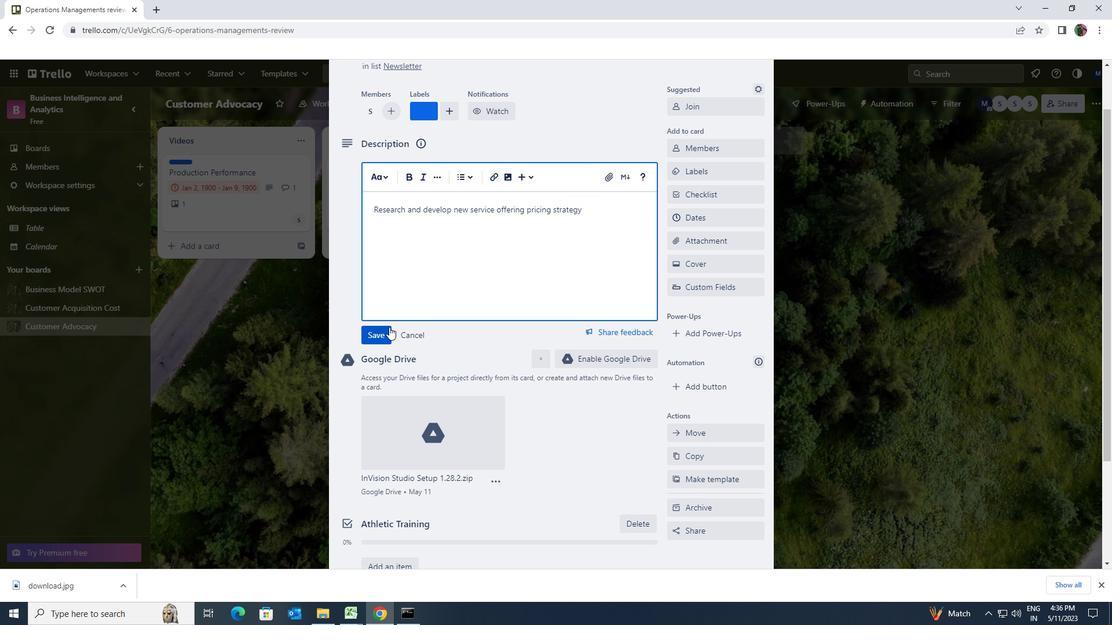 
Action: Mouse moved to (388, 327)
Screenshot: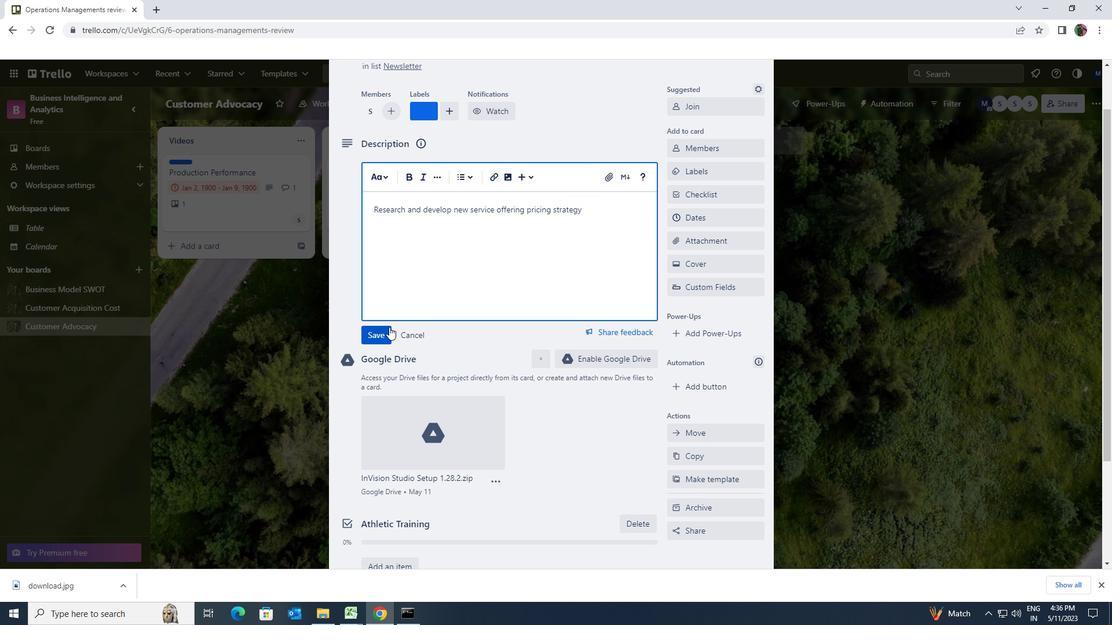 
Action: Mouse scrolled (388, 327) with delta (0, 0)
Screenshot: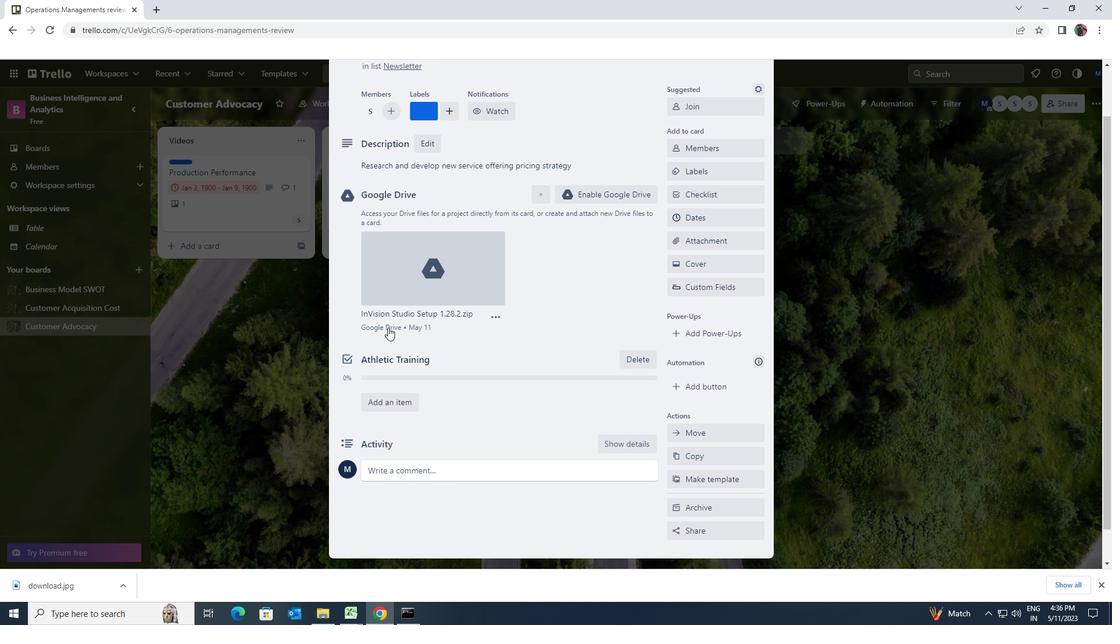 
Action: Mouse scrolled (388, 327) with delta (0, 0)
Screenshot: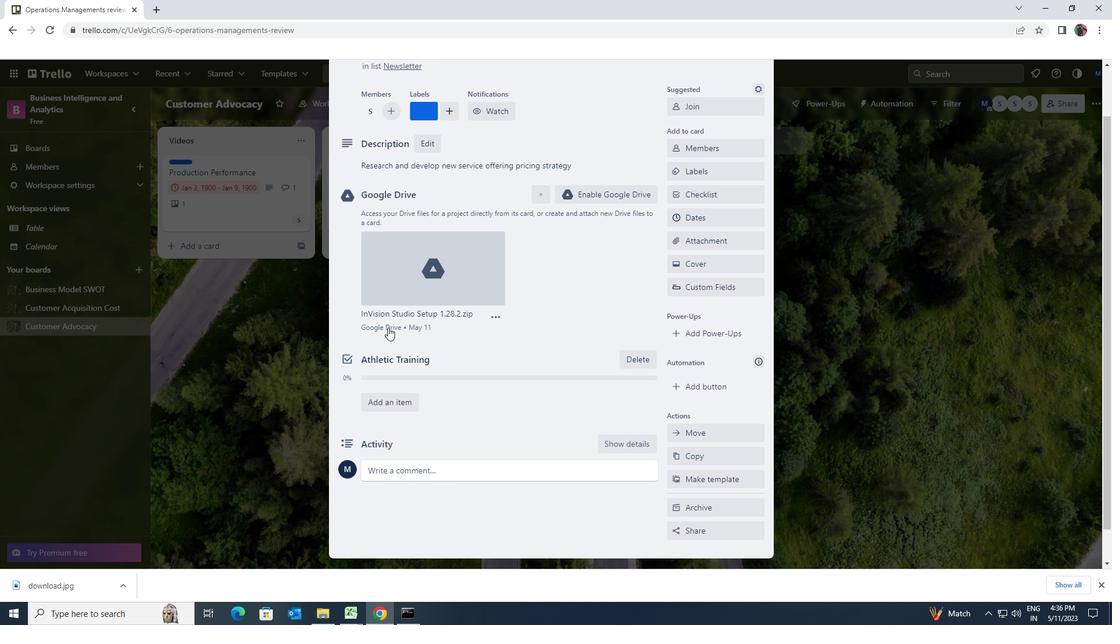 
Action: Mouse scrolled (388, 327) with delta (0, 0)
Screenshot: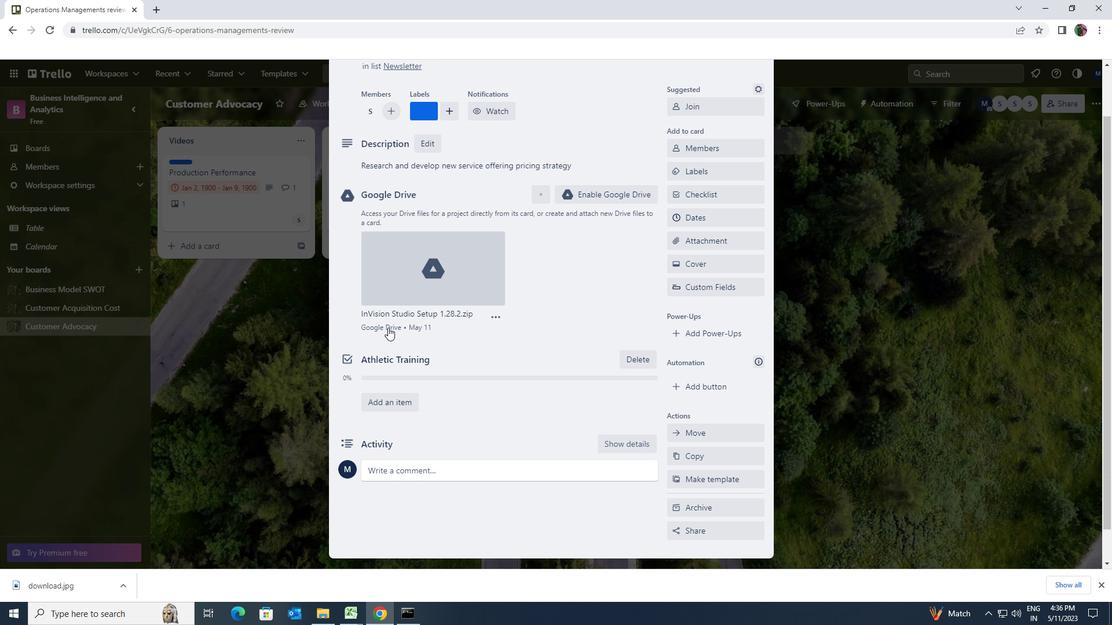 
Action: Mouse moved to (410, 431)
Screenshot: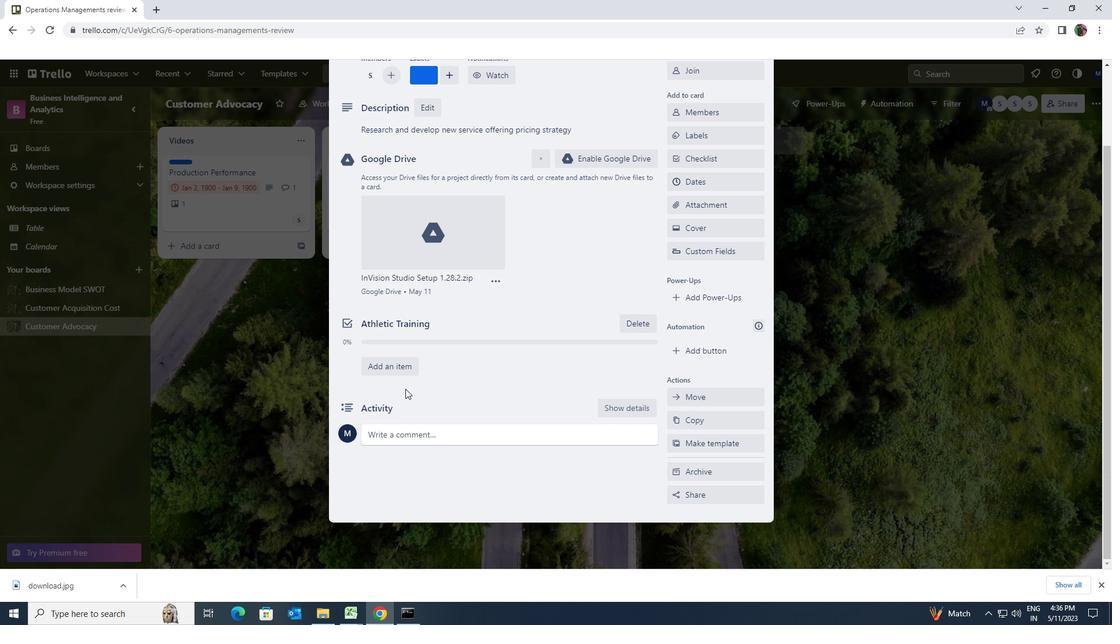 
Action: Mouse pressed left at (410, 431)
Screenshot: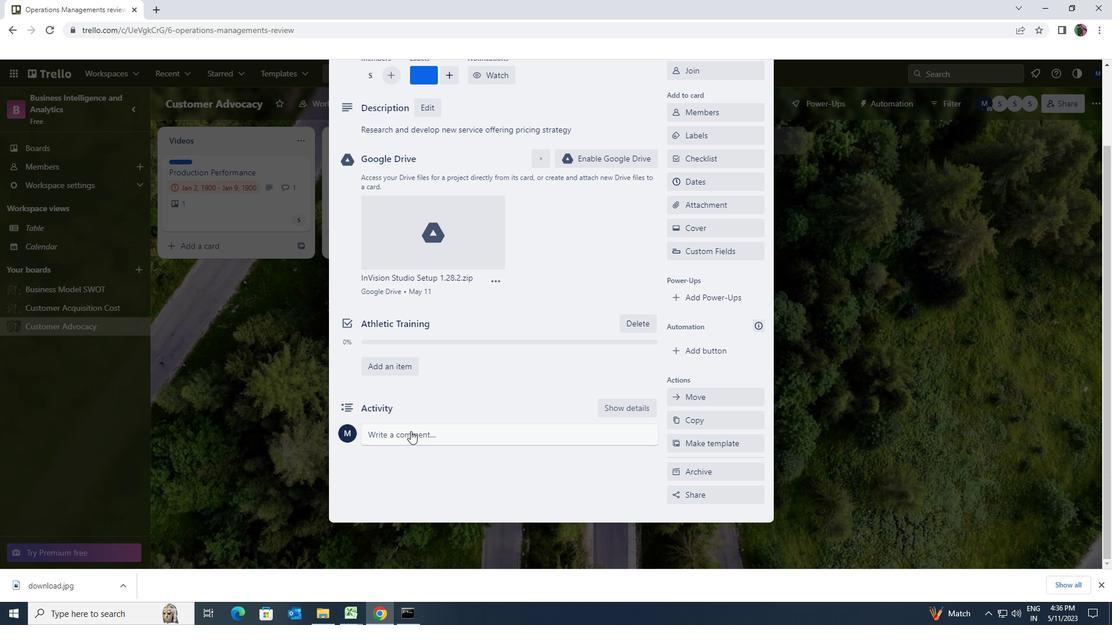 
Action: Key pressed <Key.shift>WE<Key.space>SHOULD<Key.space>APPROACH<Key.space>THIS<Key.space>TASK<Key.space>WITH<Key.space>A<Key.space>SENSE<Key.space>OF<Key.space>OWNERSHIP<Key.space>AND<Key.space>PERSONAL<Key.space>RESPONSIBILTY<Key.space>FOR<Key.space>ITS<Key.space>SUCCESS.
Screenshot: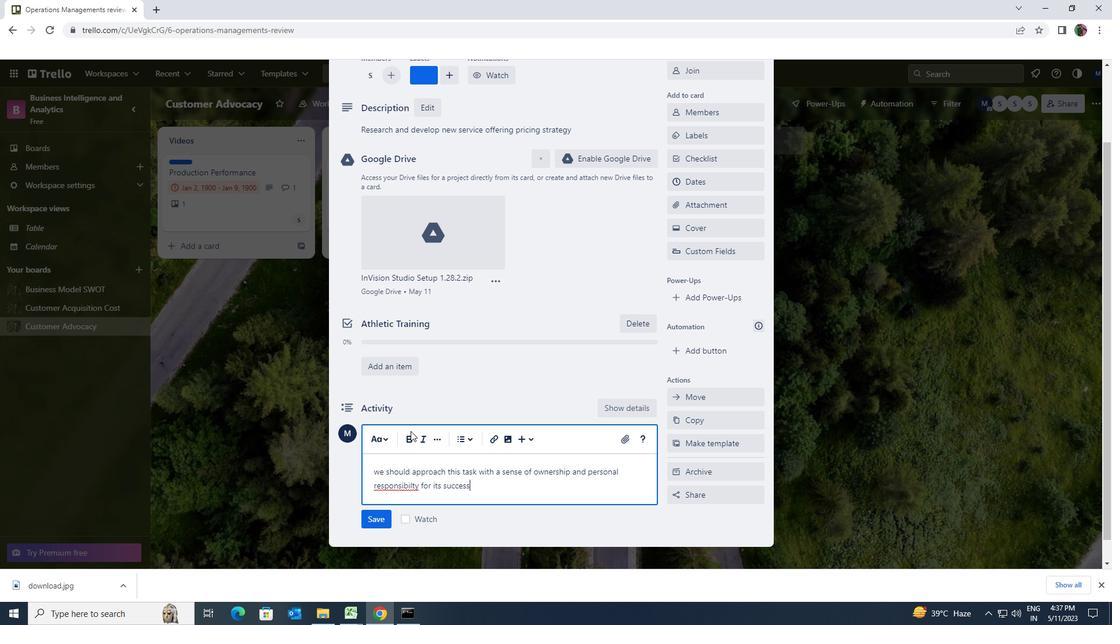 
Action: Mouse moved to (374, 520)
Screenshot: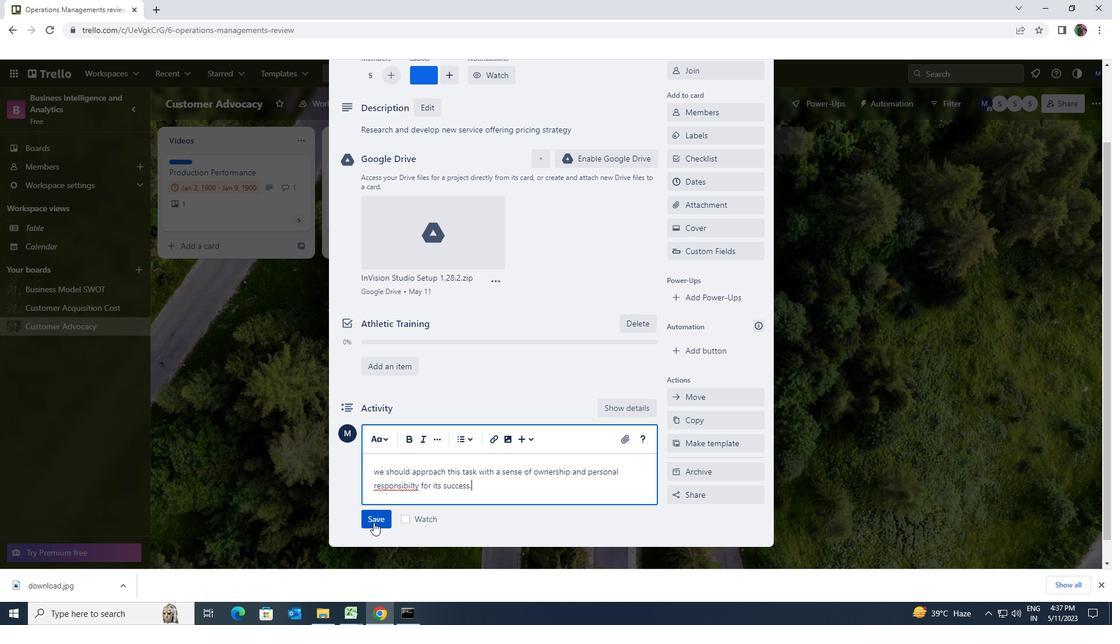 
Action: Mouse pressed left at (374, 520)
Screenshot: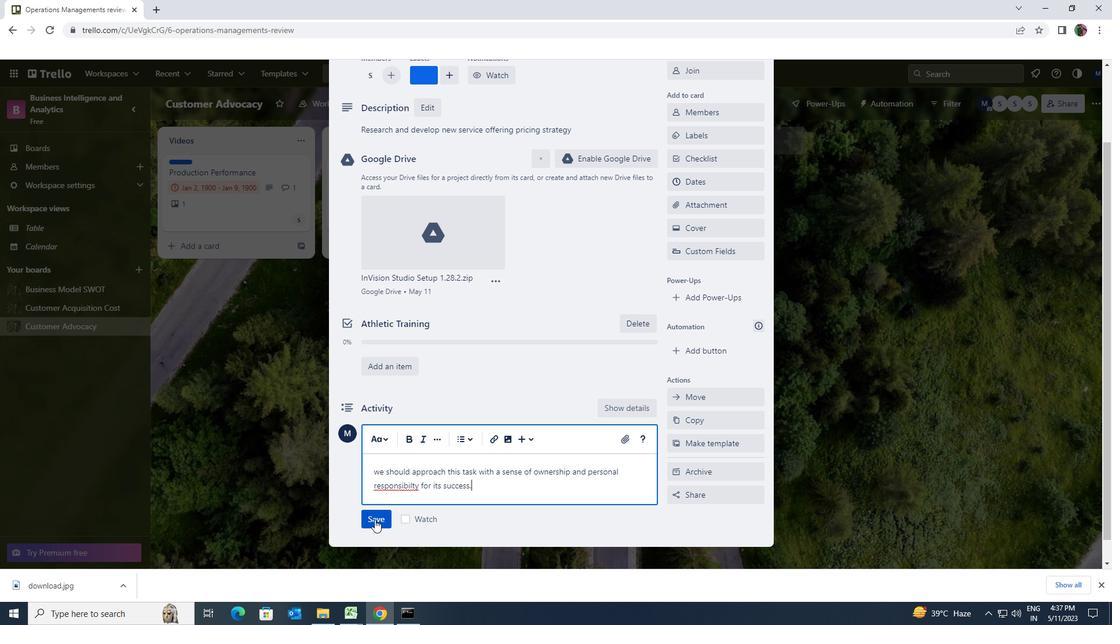 
Action: Mouse moved to (601, 415)
Screenshot: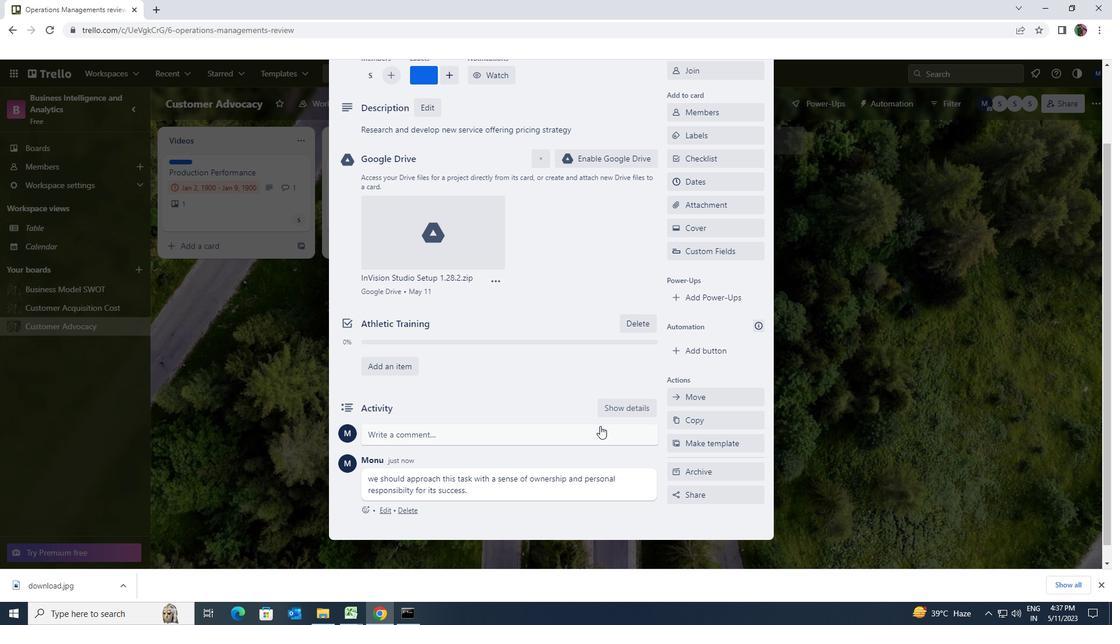 
Action: Mouse scrolled (601, 416) with delta (0, 0)
Screenshot: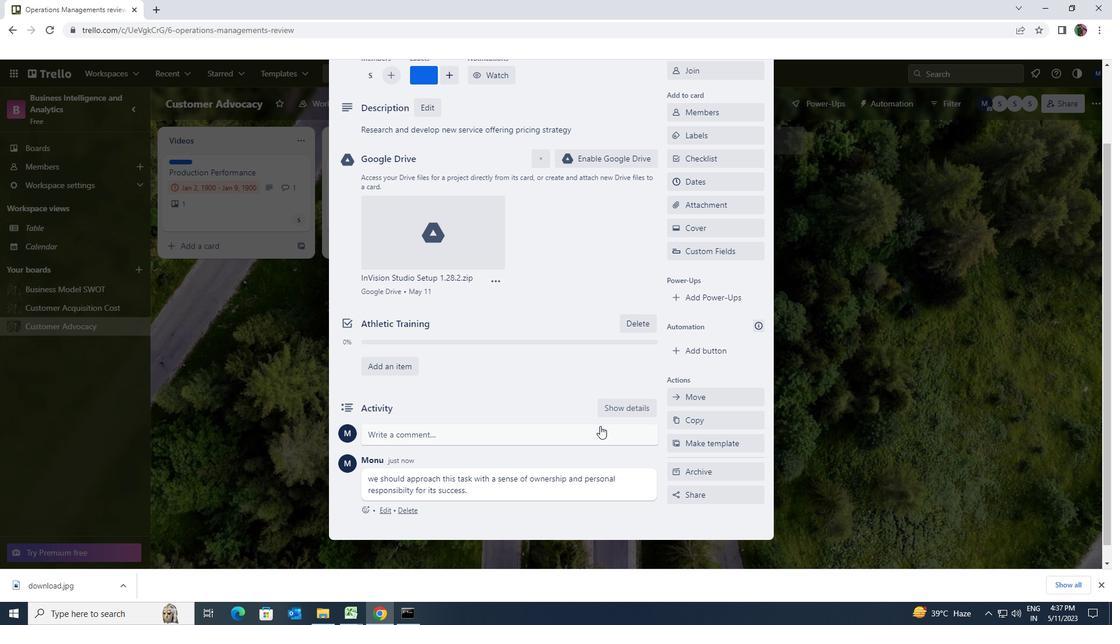 
Action: Mouse scrolled (601, 416) with delta (0, 0)
Screenshot: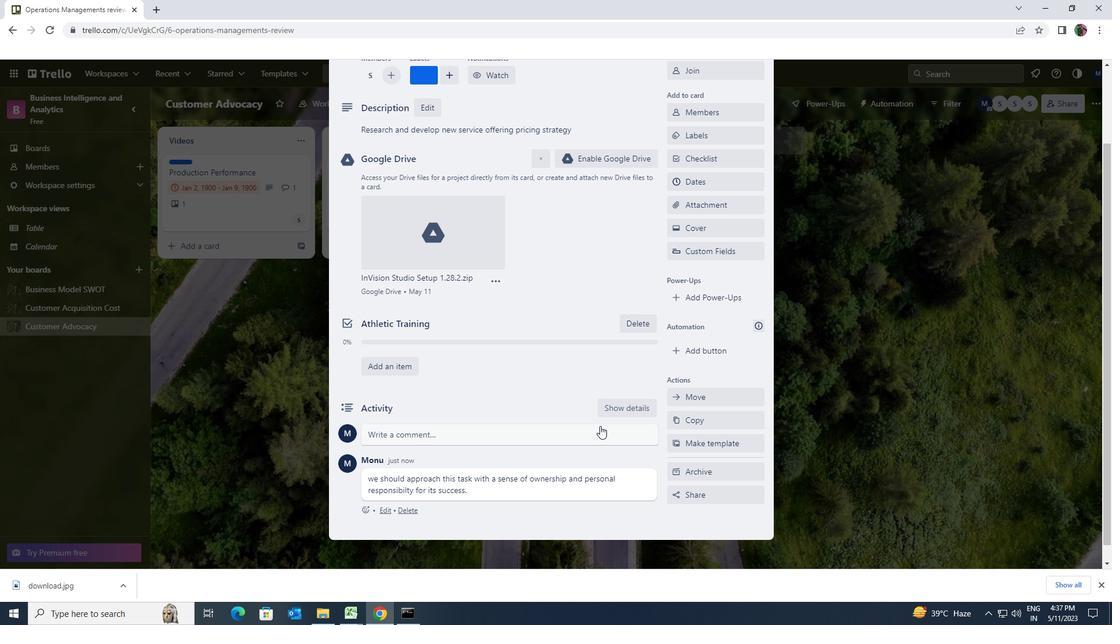 
Action: Mouse moved to (601, 415)
Screenshot: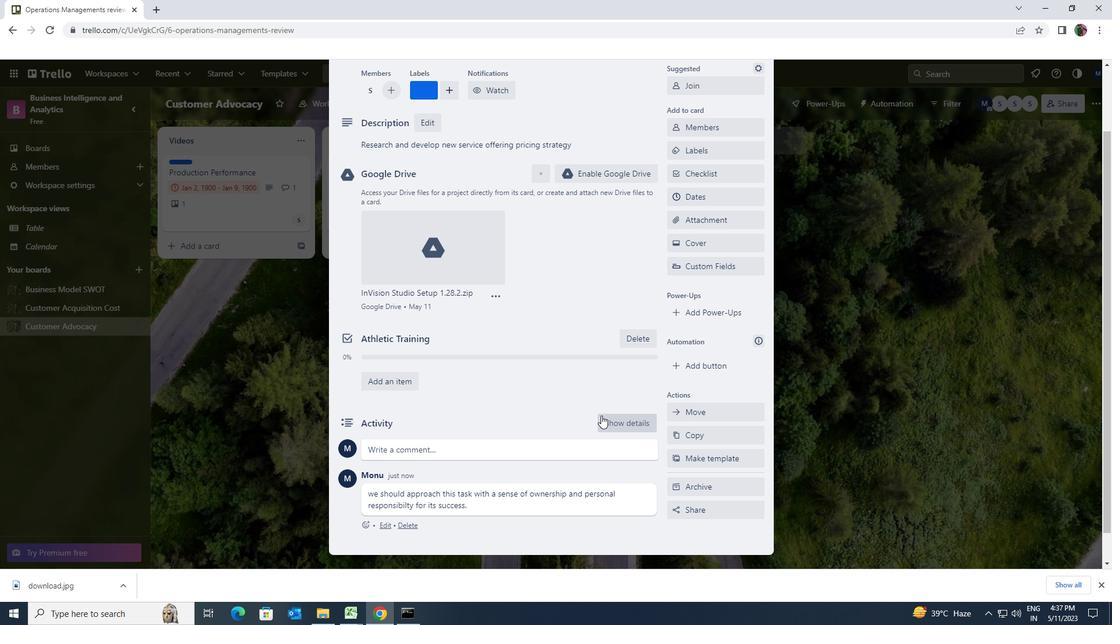 
Action: Mouse scrolled (601, 415) with delta (0, 0)
Screenshot: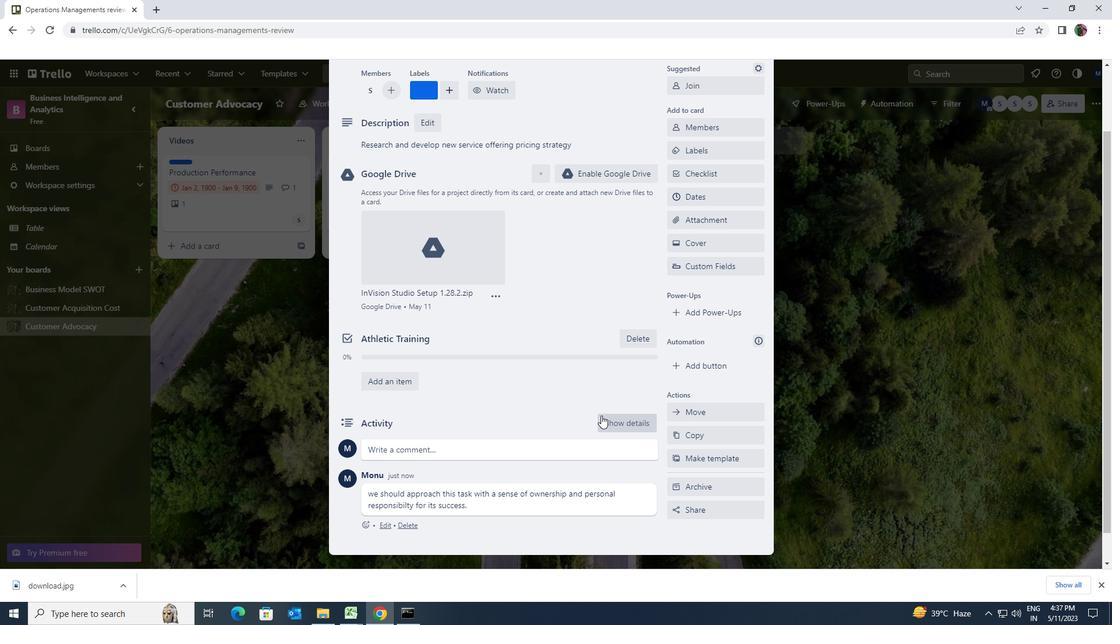 
Action: Mouse moved to (695, 278)
Screenshot: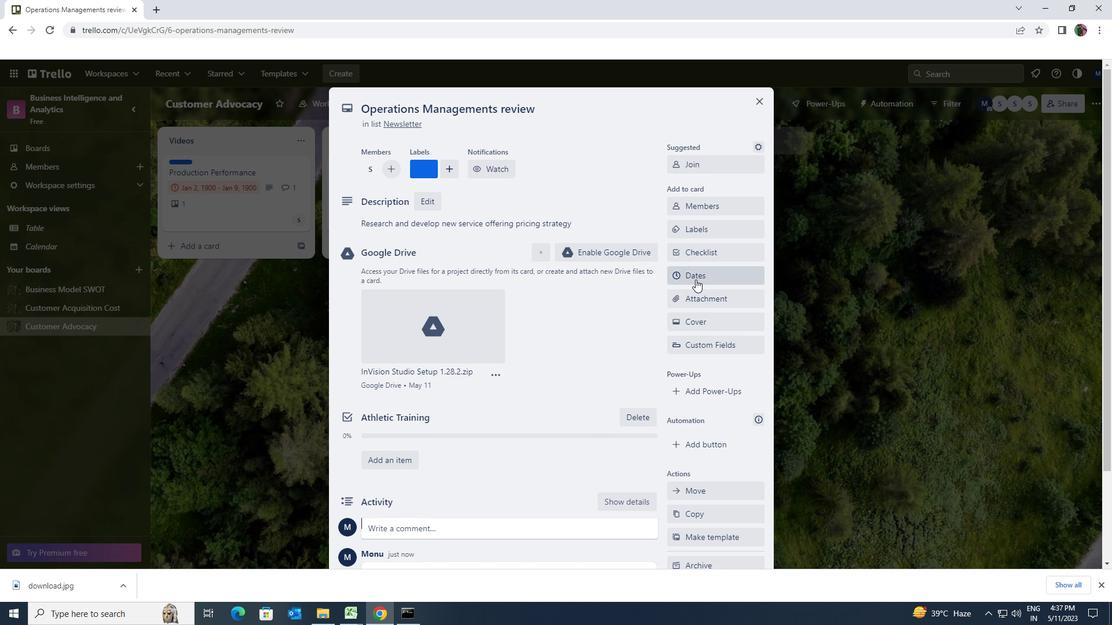 
Action: Mouse pressed left at (695, 278)
Screenshot: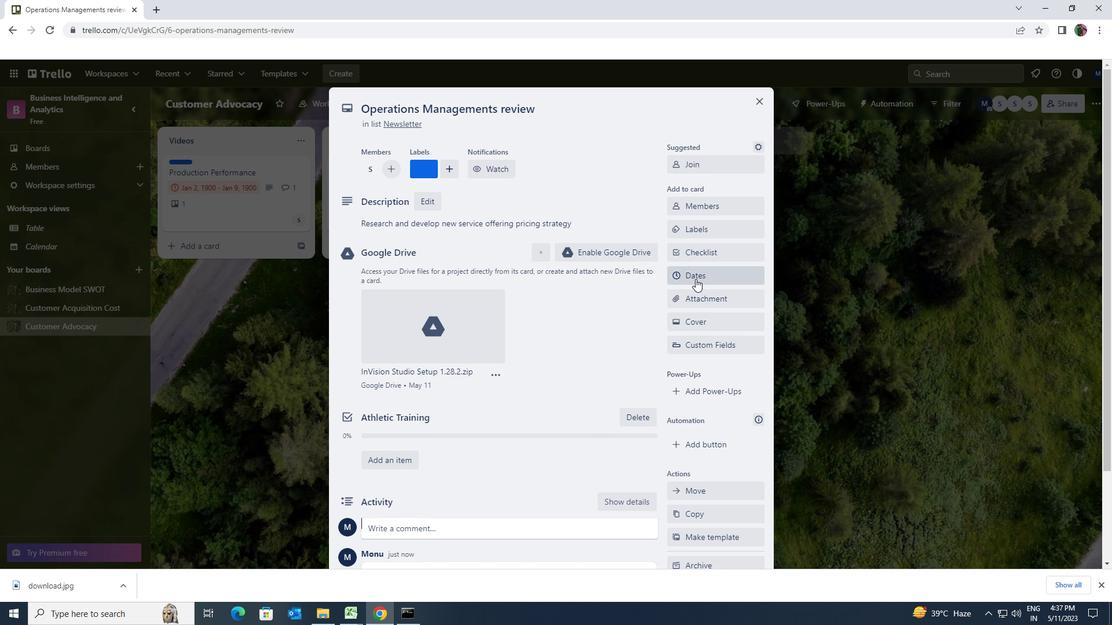 
Action: Mouse moved to (682, 315)
Screenshot: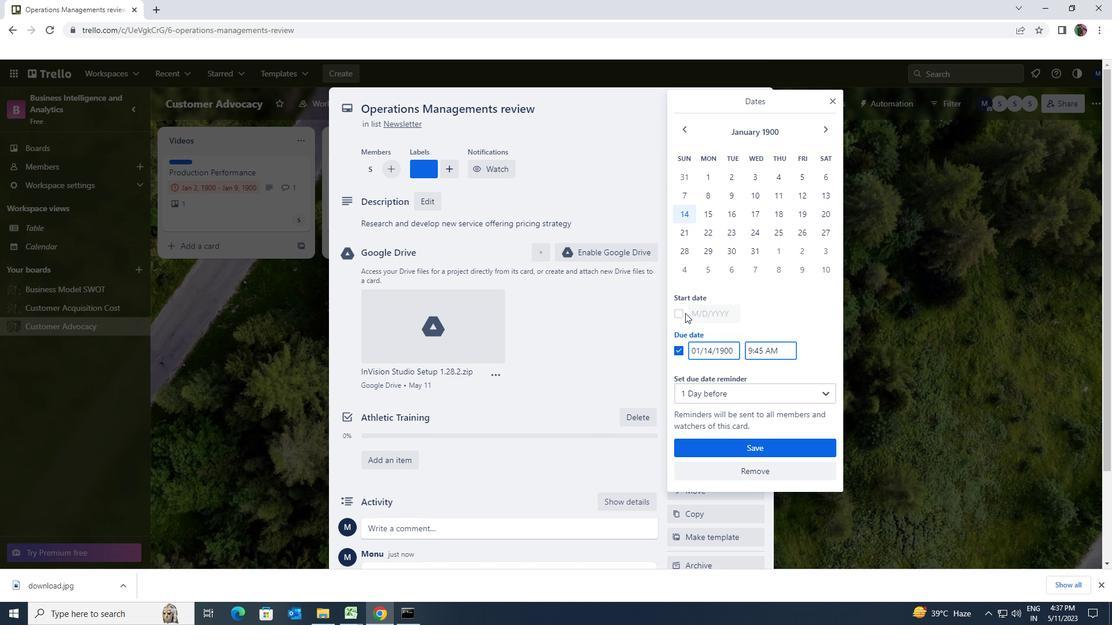 
Action: Mouse pressed left at (682, 315)
Screenshot: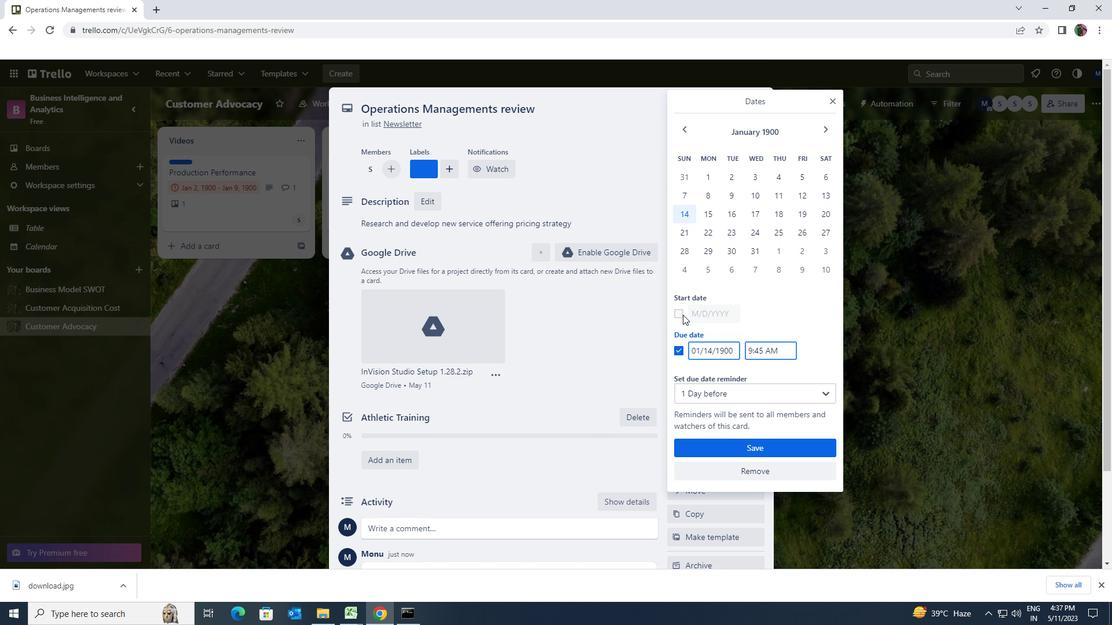 
Action: Mouse moved to (735, 313)
Screenshot: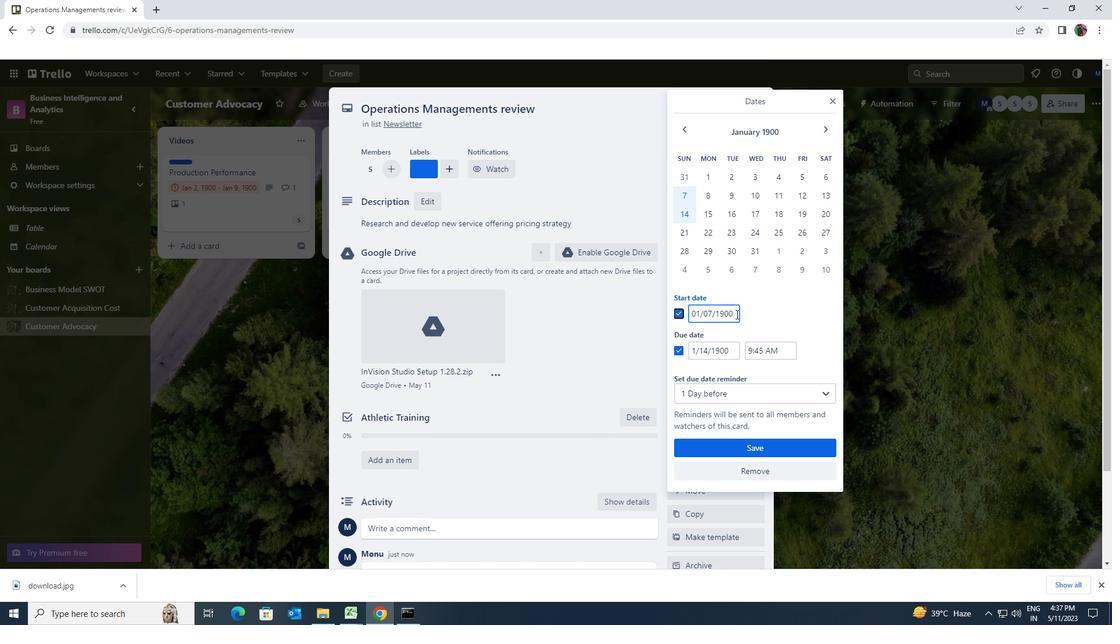 
Action: Mouse pressed left at (735, 313)
Screenshot: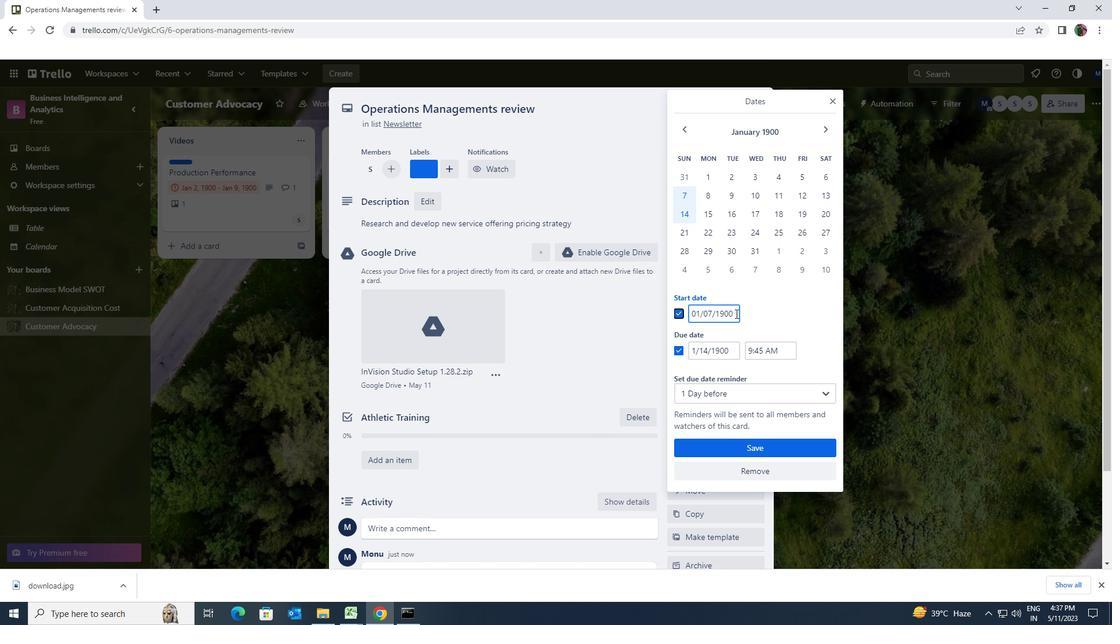 
Action: Mouse moved to (685, 315)
Screenshot: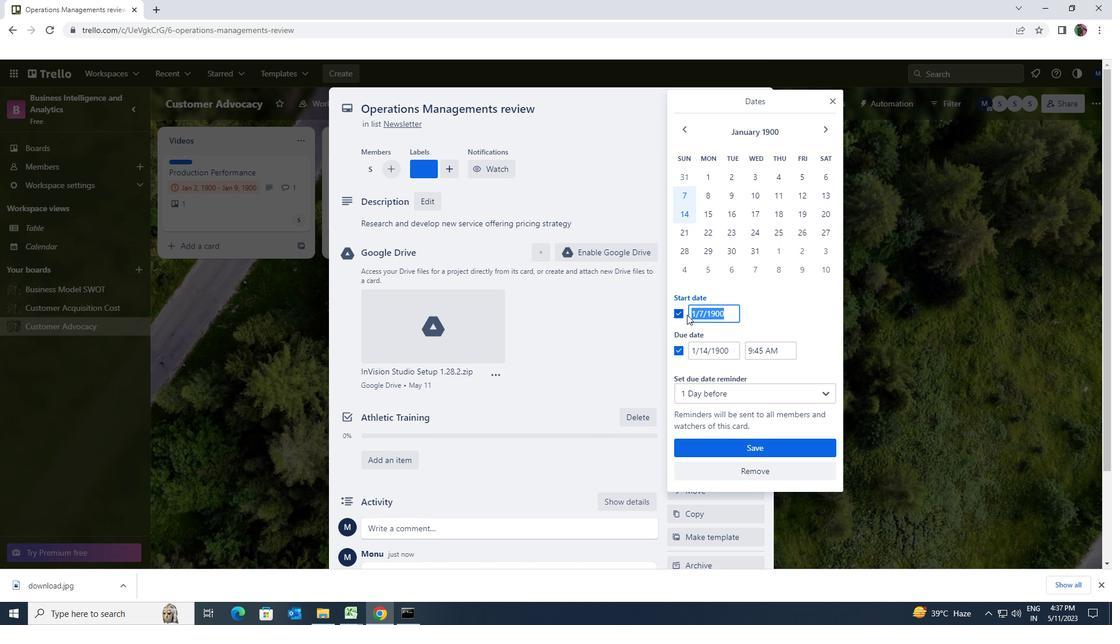 
Action: Key pressed 1/8/1900
Screenshot: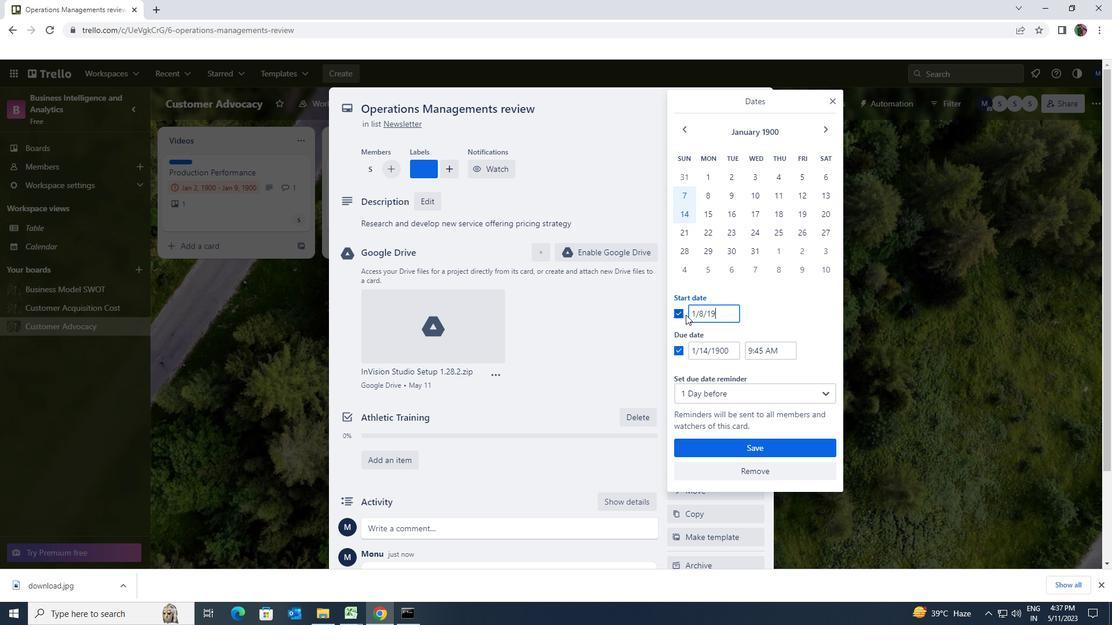 
Action: Mouse moved to (729, 352)
Screenshot: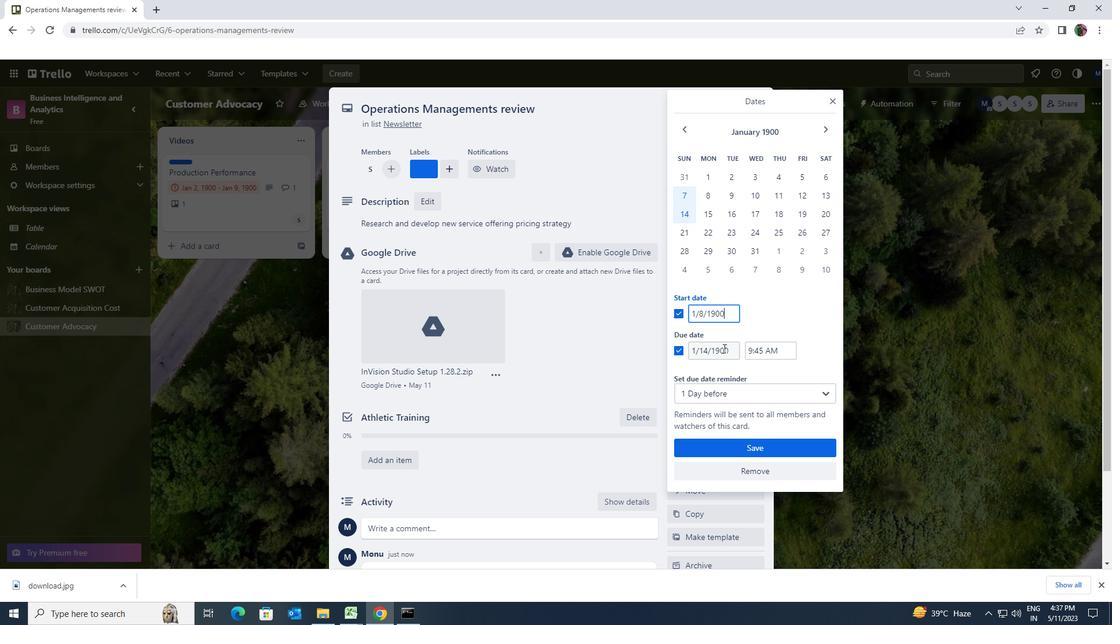 
Action: Mouse pressed left at (729, 352)
Screenshot: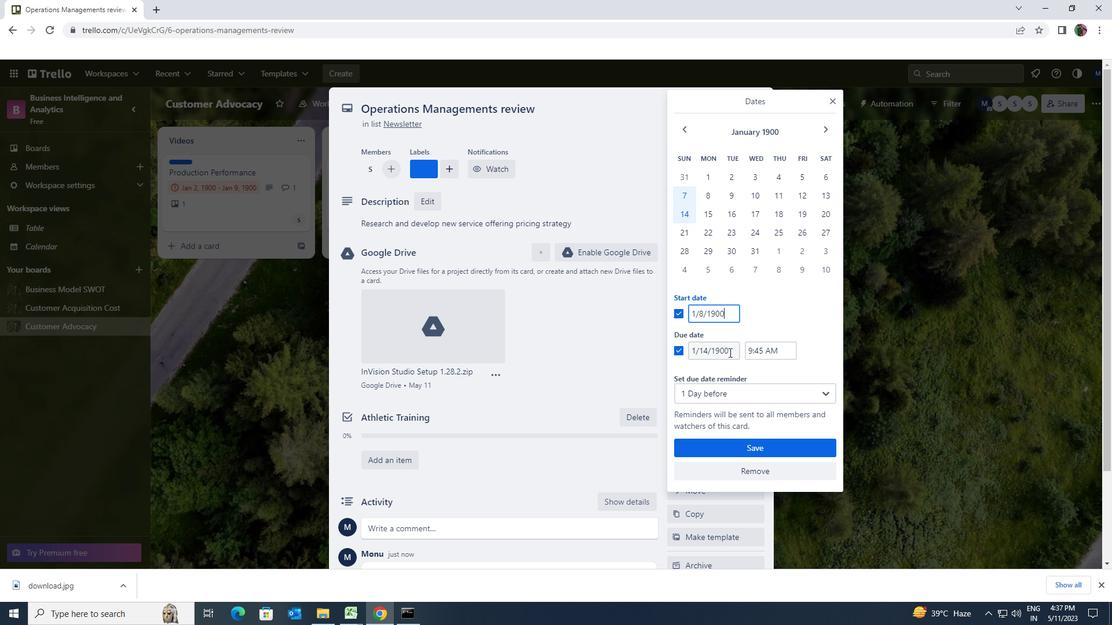
Action: Mouse moved to (690, 351)
Screenshot: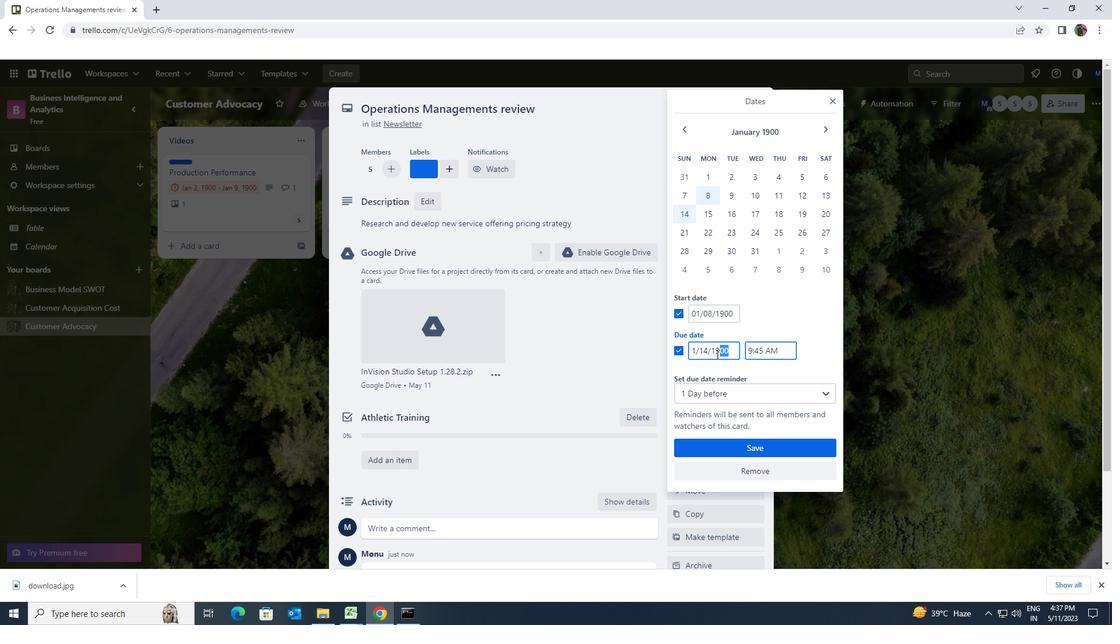 
Action: Key pressed 1/15/1900
Screenshot: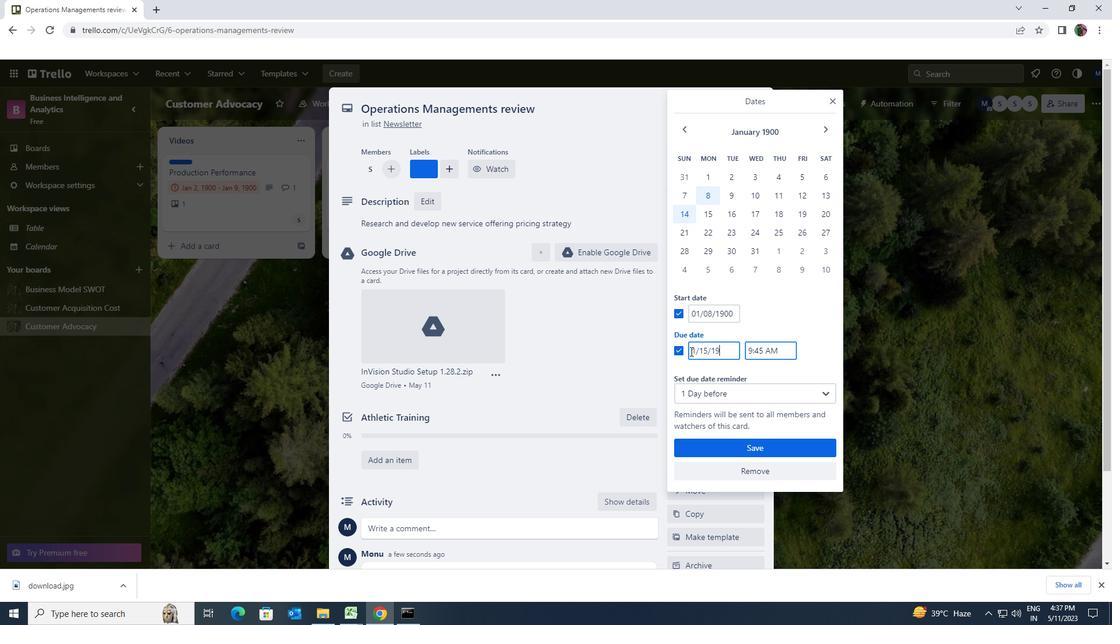 
Action: Mouse moved to (728, 439)
Screenshot: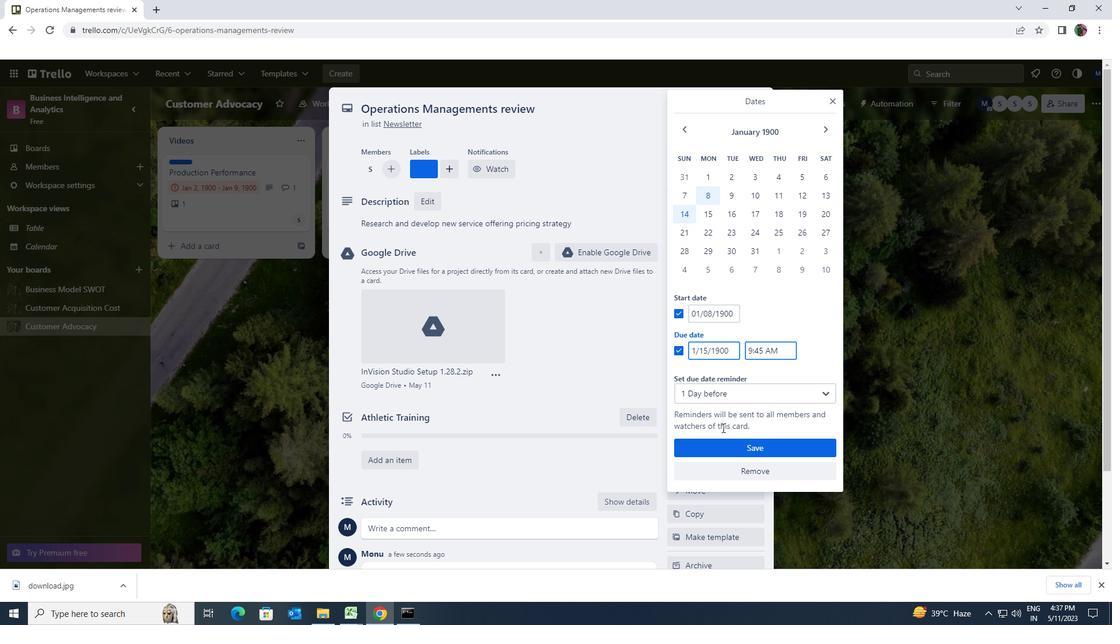 
Action: Mouse pressed left at (728, 439)
Screenshot: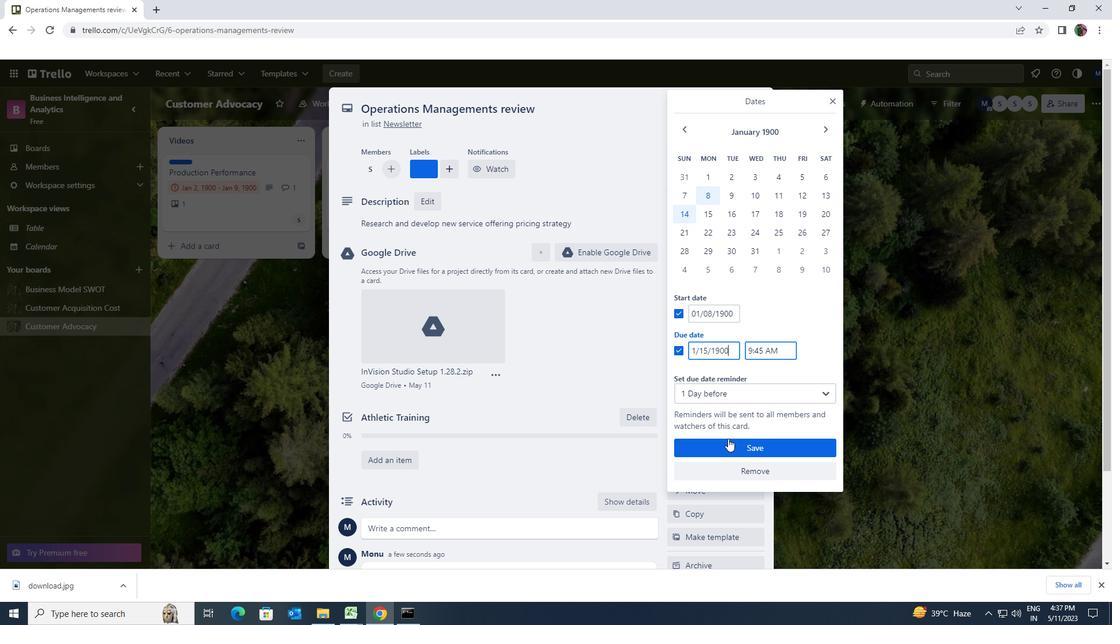 
